 Task: Find connections with filter location 'Ali Sabieh with filter topic #jobsearching with filter profile language Spanish with filter current company Patanjali Ayurved Limited with filter school Arena Animation with filter industry Food and Beverage Manufacturing with filter service category Financial Accounting with filter keywords title Recyclables Collector
Action: Mouse moved to (534, 69)
Screenshot: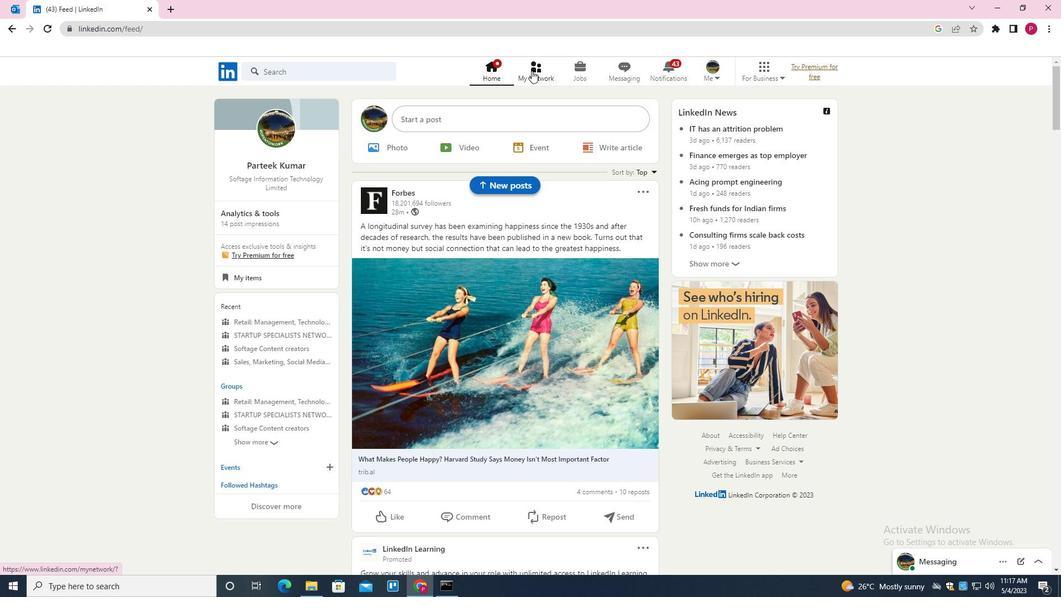 
Action: Mouse pressed left at (534, 69)
Screenshot: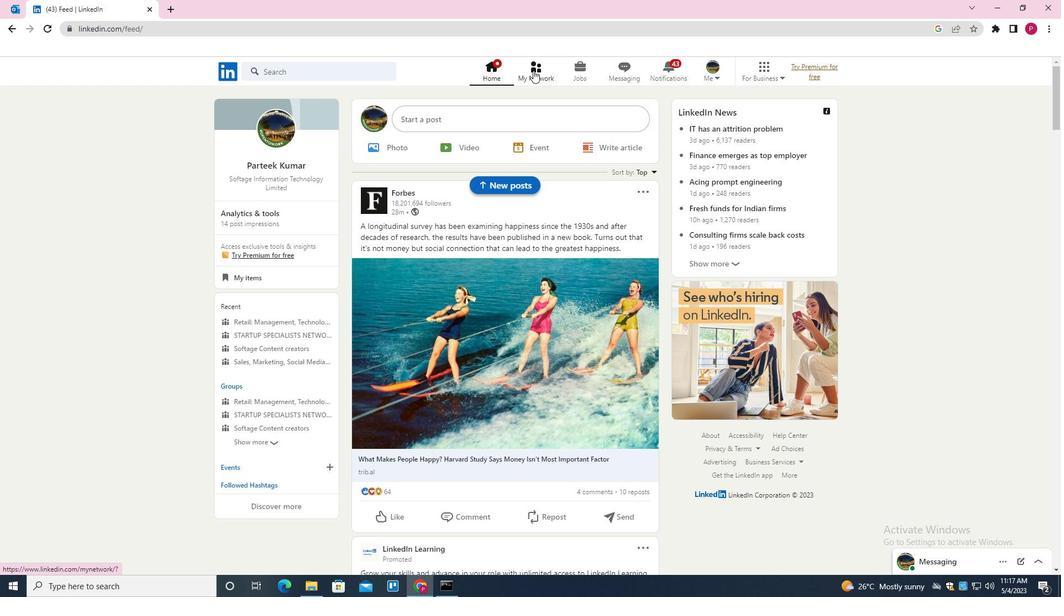 
Action: Mouse moved to (340, 133)
Screenshot: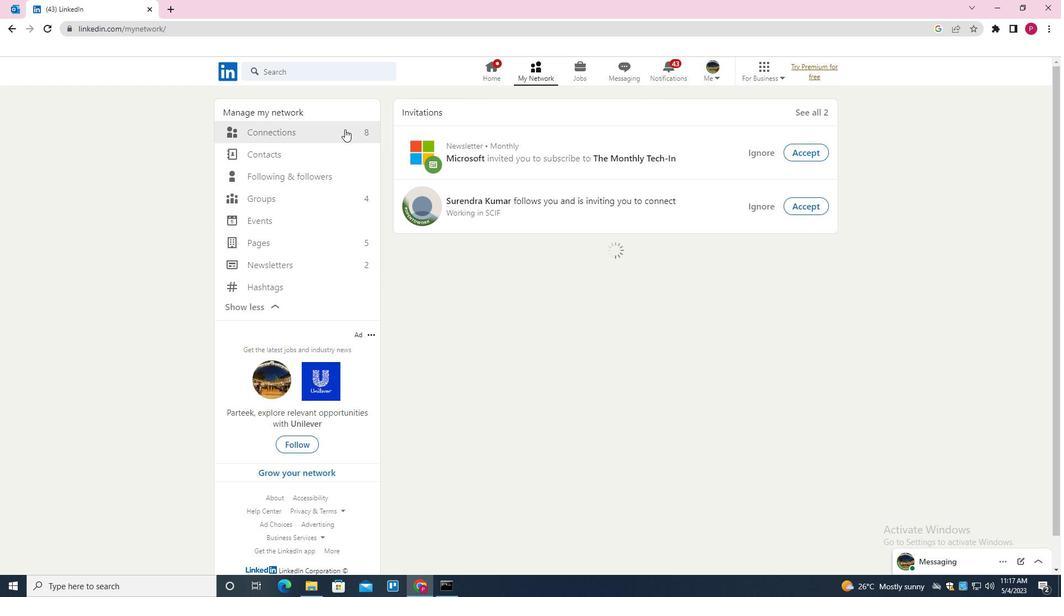 
Action: Mouse pressed left at (340, 133)
Screenshot: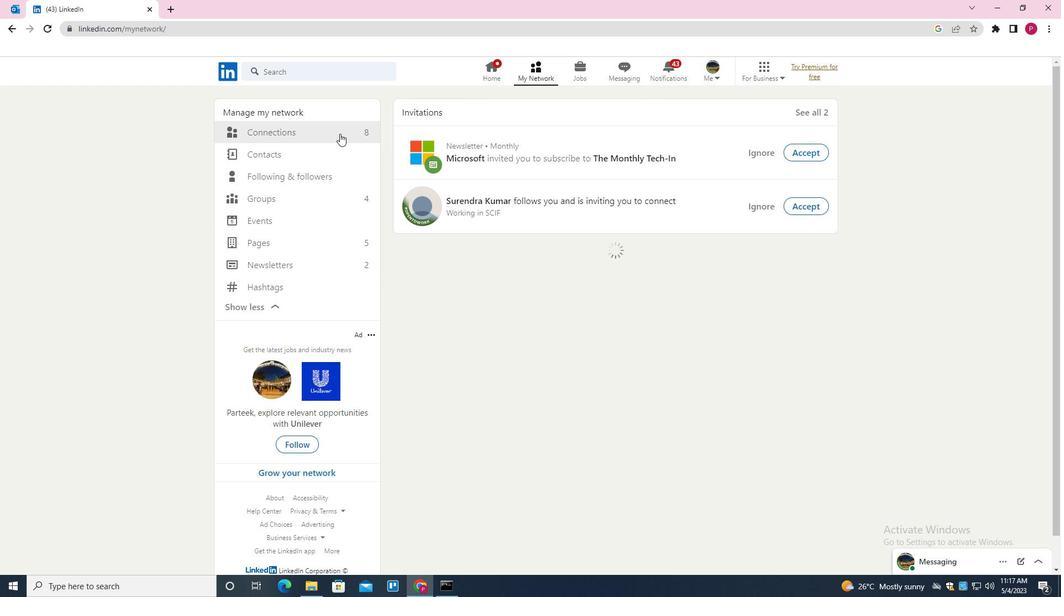 
Action: Mouse moved to (603, 134)
Screenshot: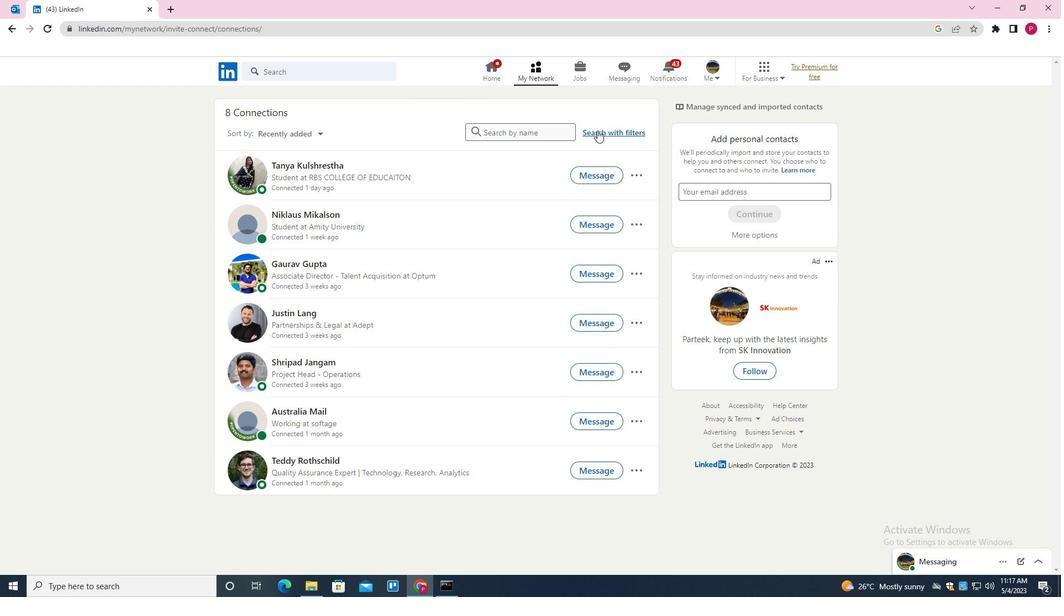 
Action: Mouse pressed left at (603, 134)
Screenshot: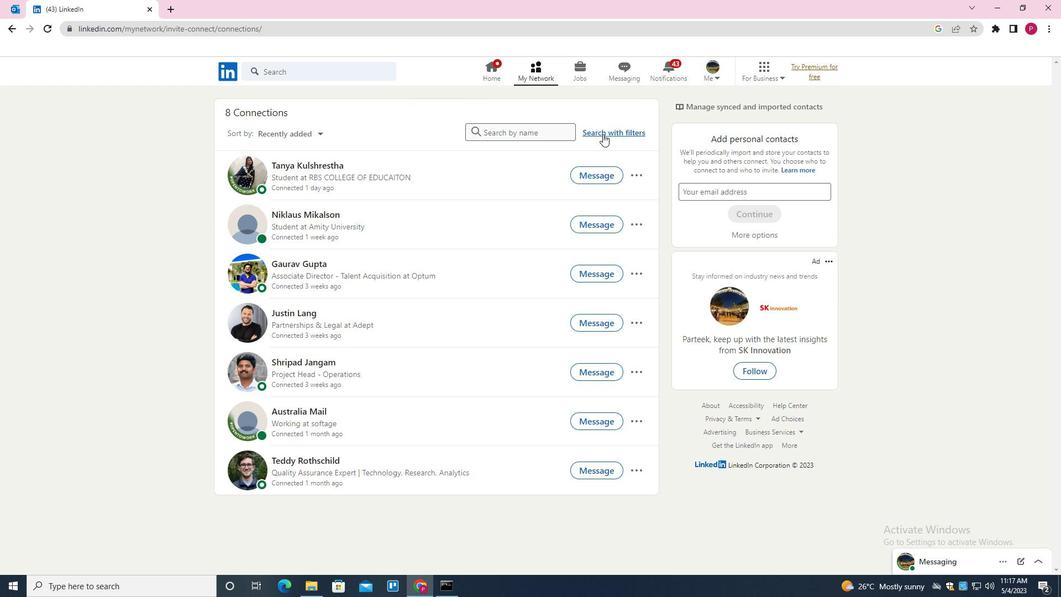 
Action: Mouse moved to (571, 103)
Screenshot: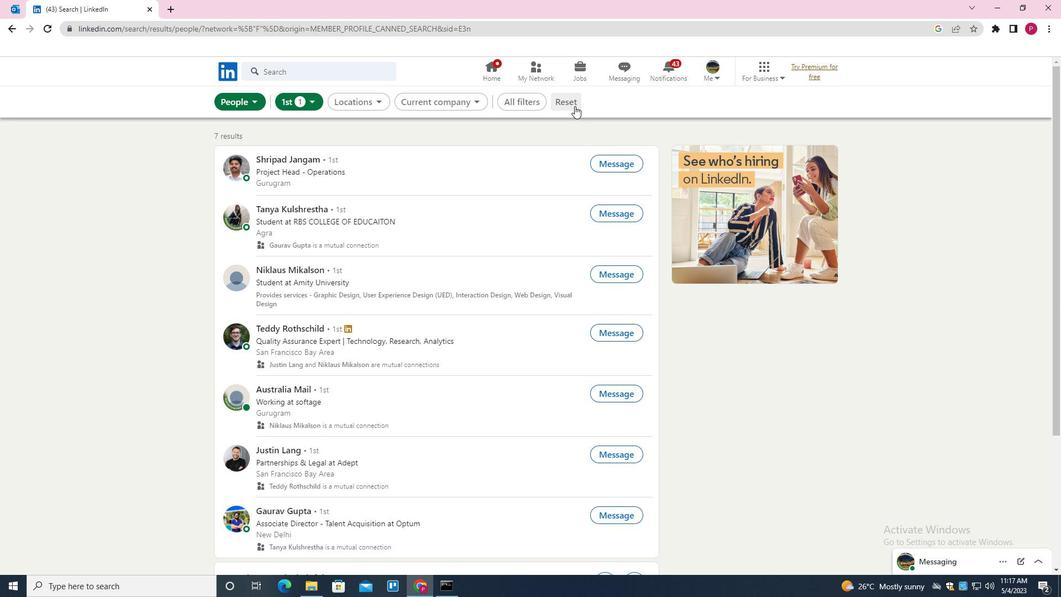 
Action: Mouse pressed left at (571, 103)
Screenshot: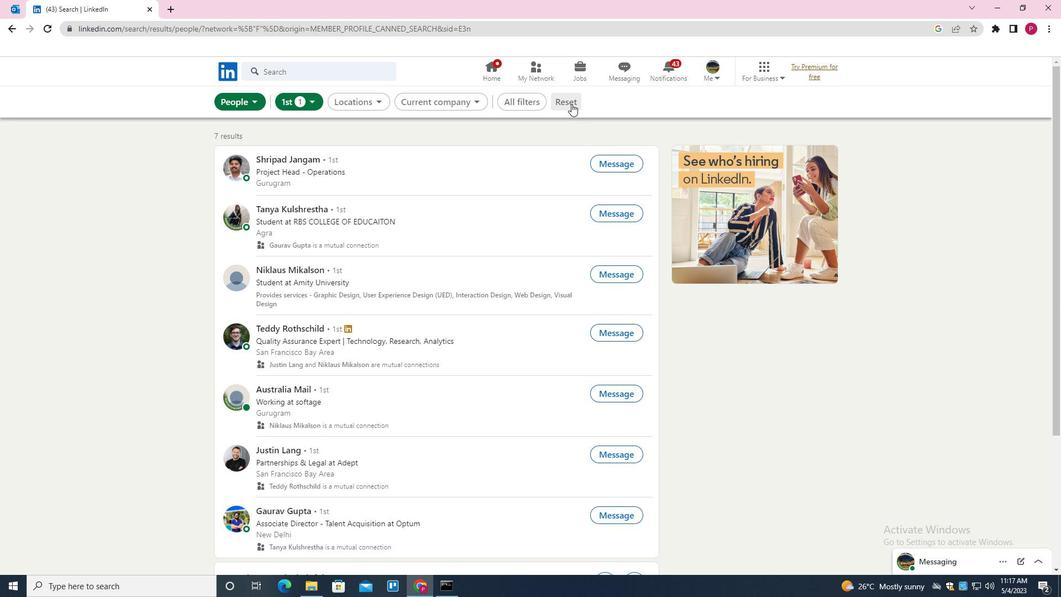 
Action: Mouse moved to (555, 100)
Screenshot: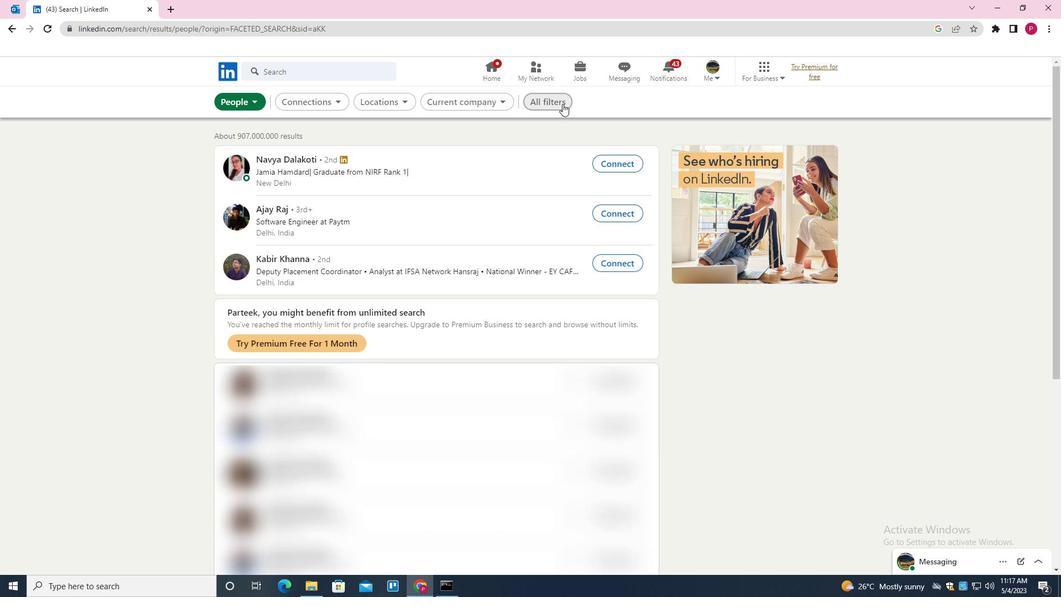 
Action: Mouse pressed left at (555, 100)
Screenshot: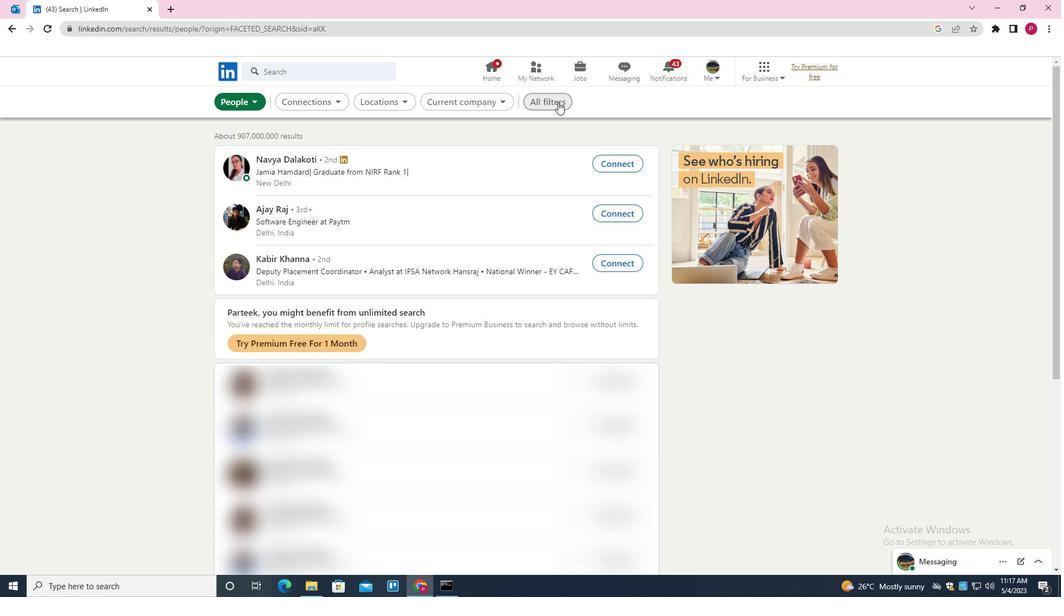 
Action: Mouse moved to (897, 284)
Screenshot: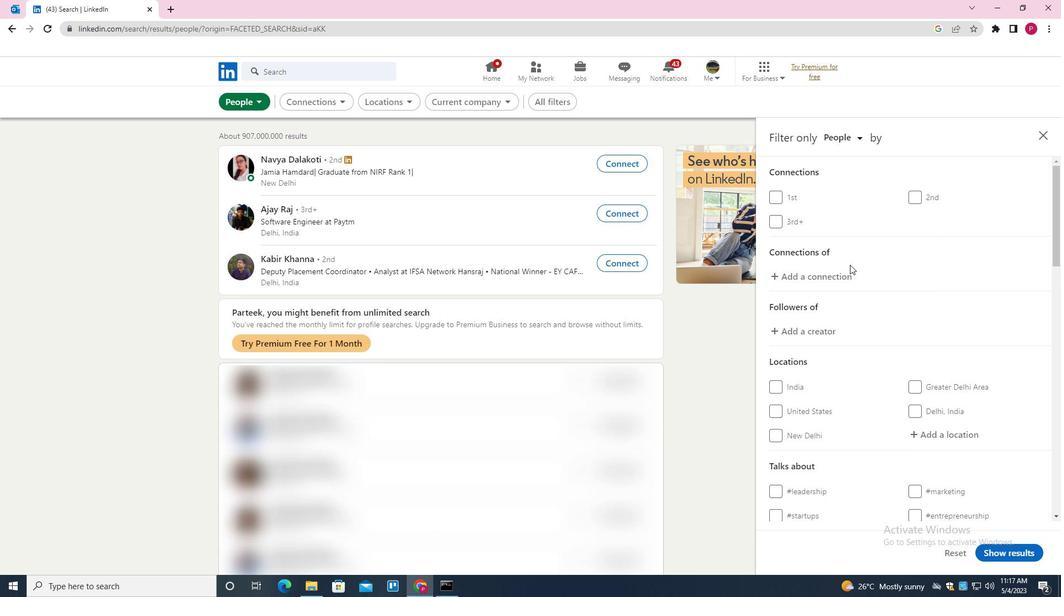 
Action: Mouse scrolled (897, 283) with delta (0, 0)
Screenshot: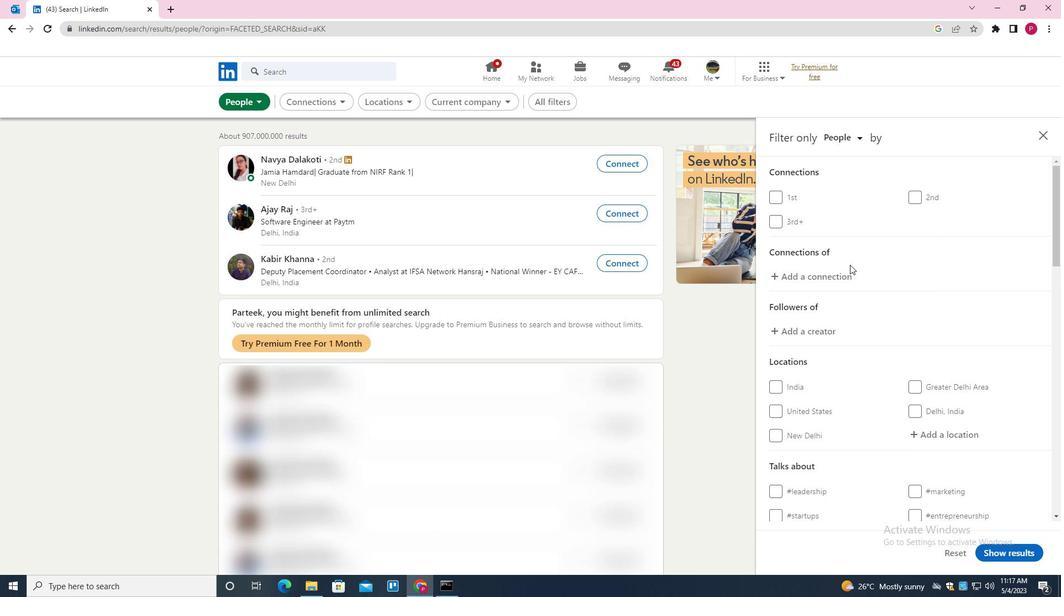 
Action: Mouse moved to (903, 287)
Screenshot: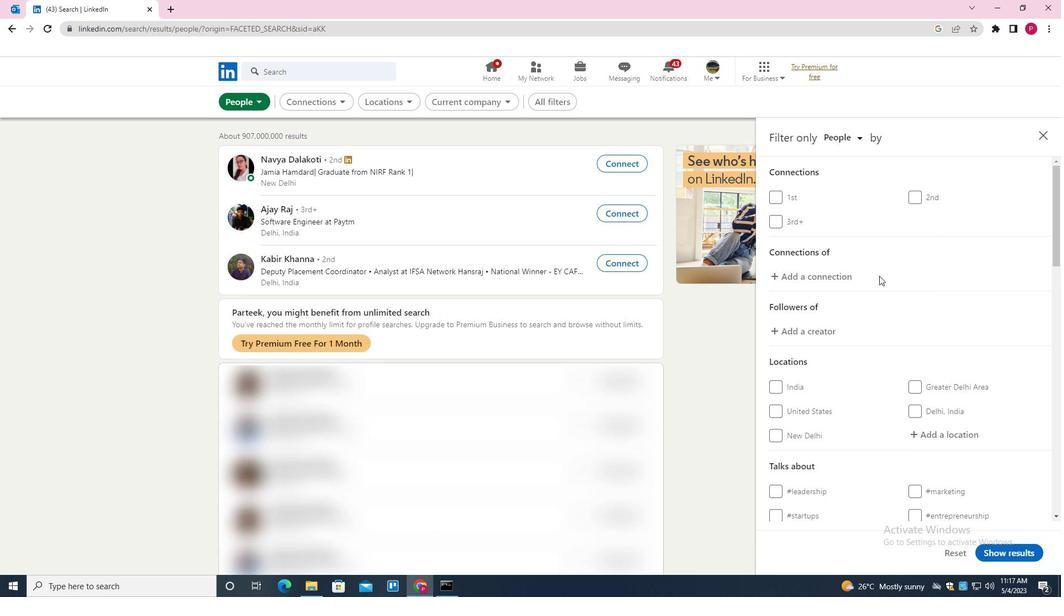 
Action: Mouse scrolled (903, 286) with delta (0, 0)
Screenshot: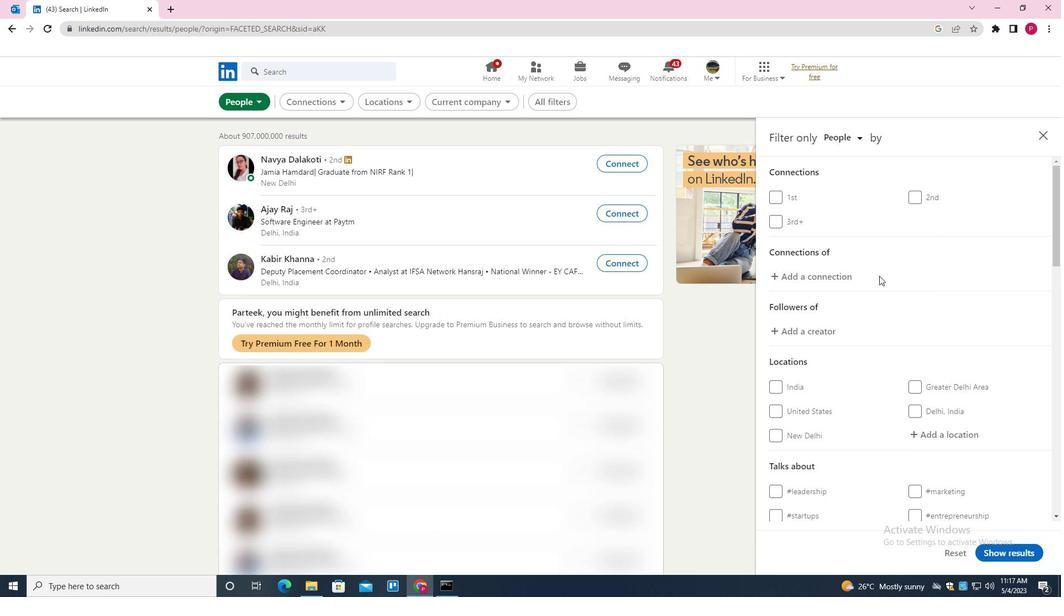 
Action: Mouse moved to (907, 287)
Screenshot: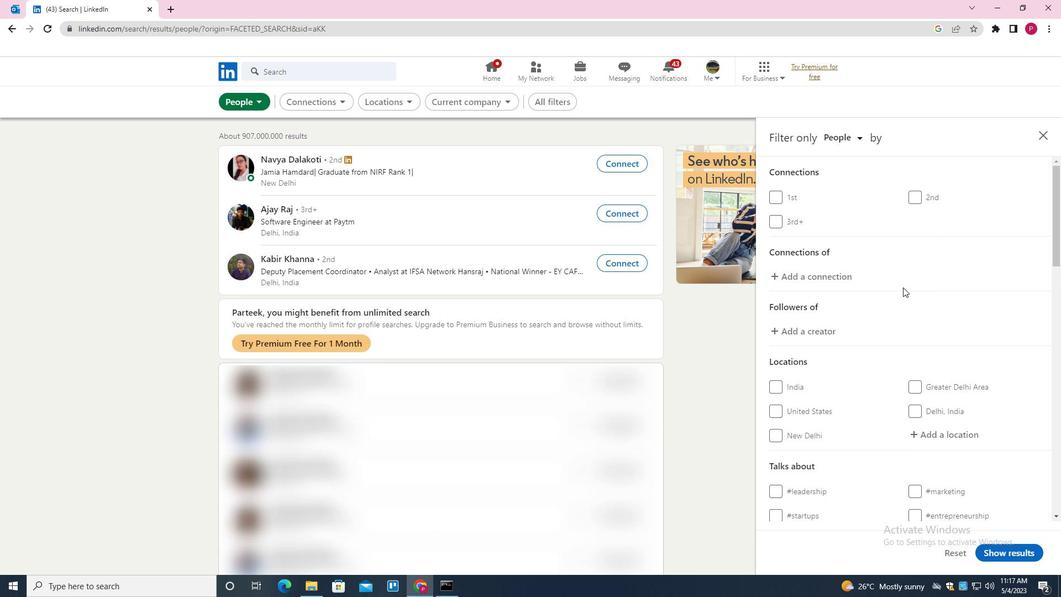 
Action: Mouse scrolled (907, 286) with delta (0, 0)
Screenshot: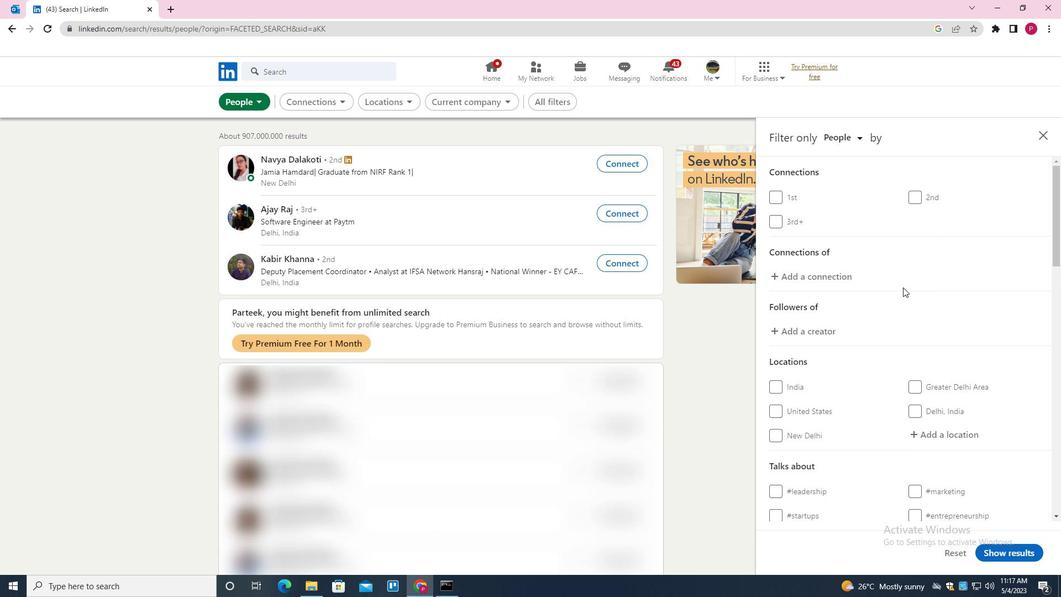 
Action: Mouse moved to (953, 274)
Screenshot: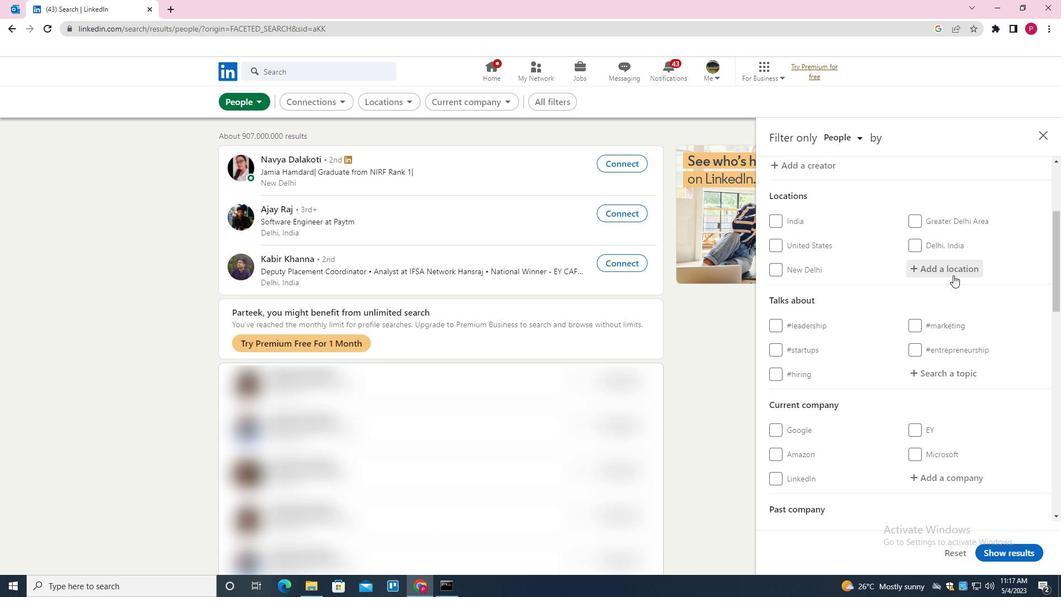 
Action: Mouse pressed left at (953, 274)
Screenshot: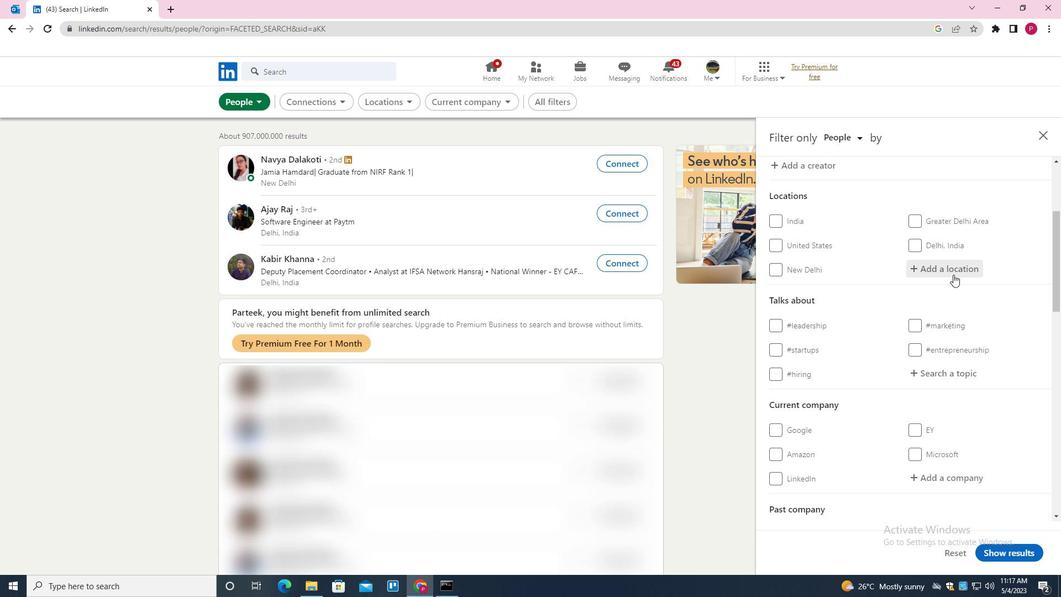 
Action: Key pressed <Key.shift>ALI<Key.space><Key.shift>SAB<Key.down><Key.enter>
Screenshot: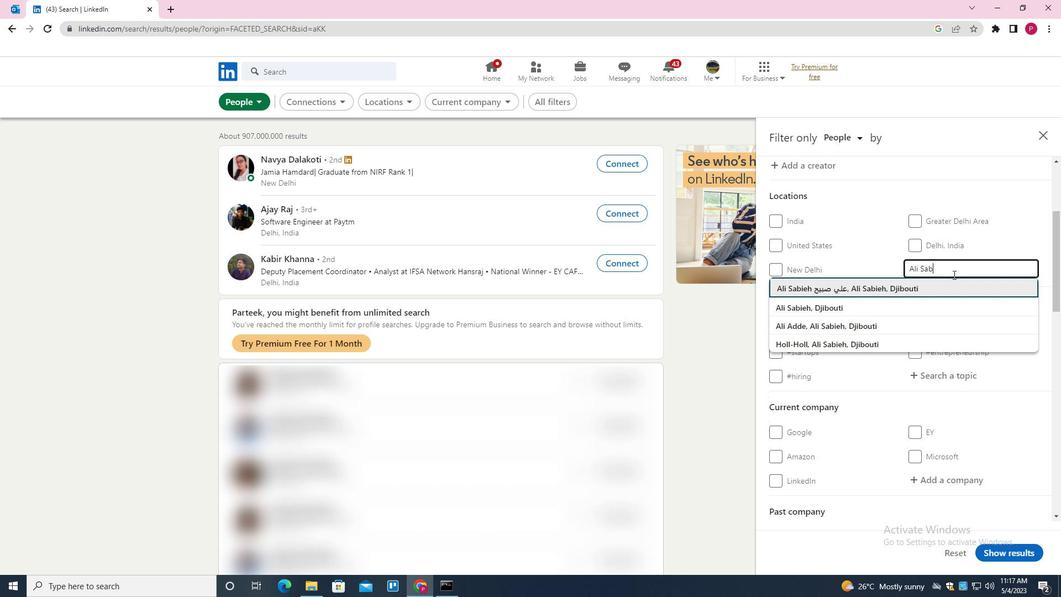 
Action: Mouse moved to (952, 274)
Screenshot: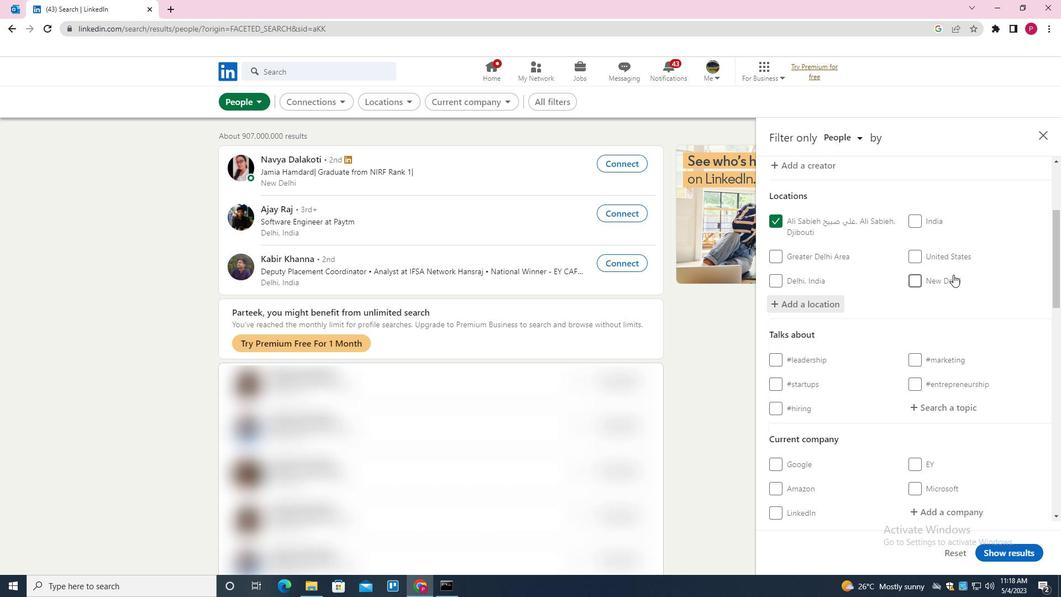 
Action: Mouse scrolled (952, 273) with delta (0, 0)
Screenshot: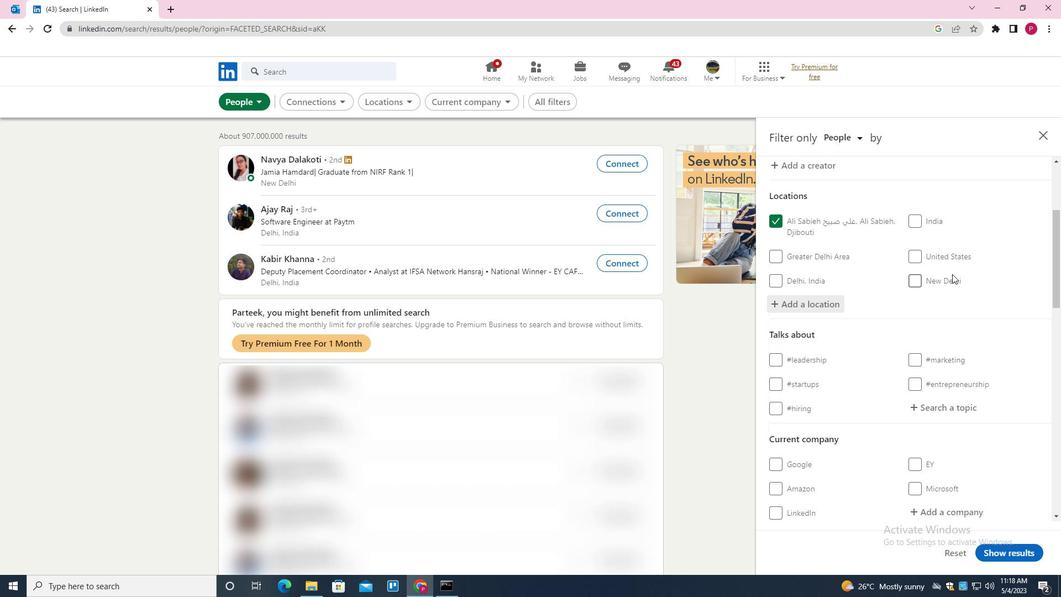 
Action: Mouse scrolled (952, 273) with delta (0, 0)
Screenshot: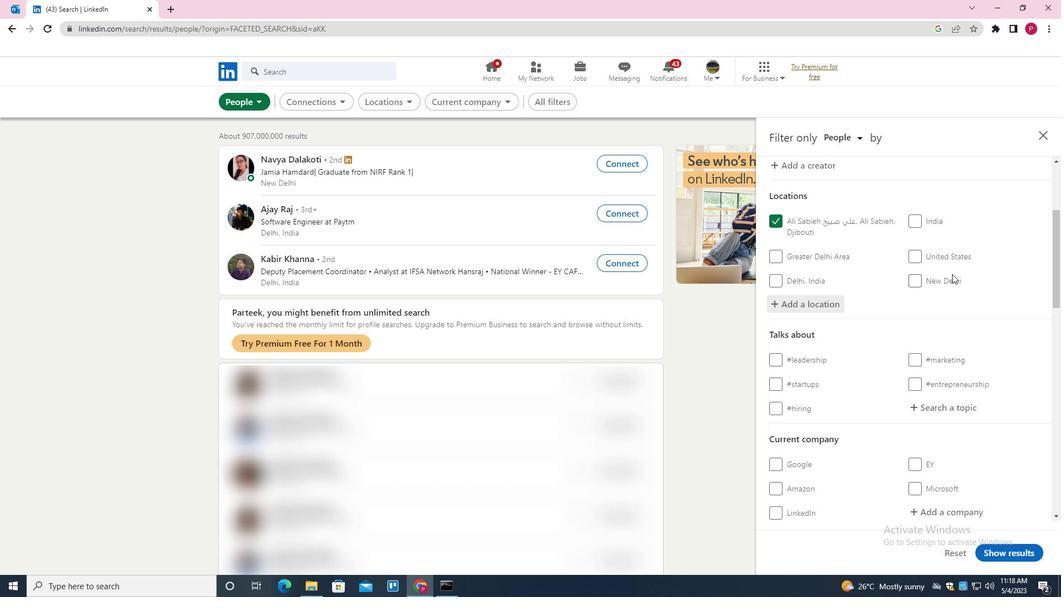 
Action: Mouse moved to (948, 297)
Screenshot: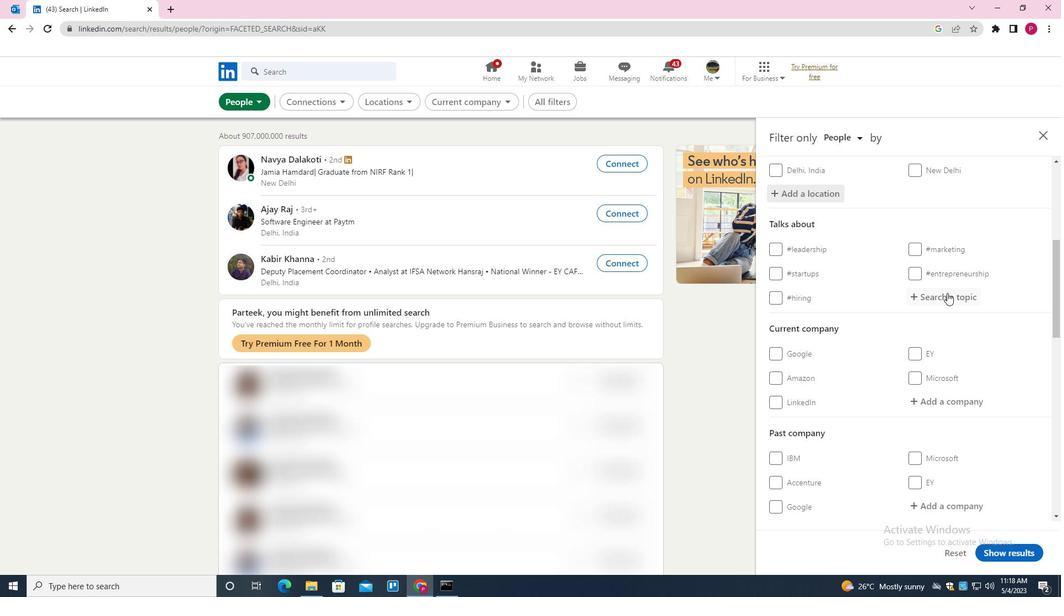 
Action: Mouse pressed left at (948, 297)
Screenshot: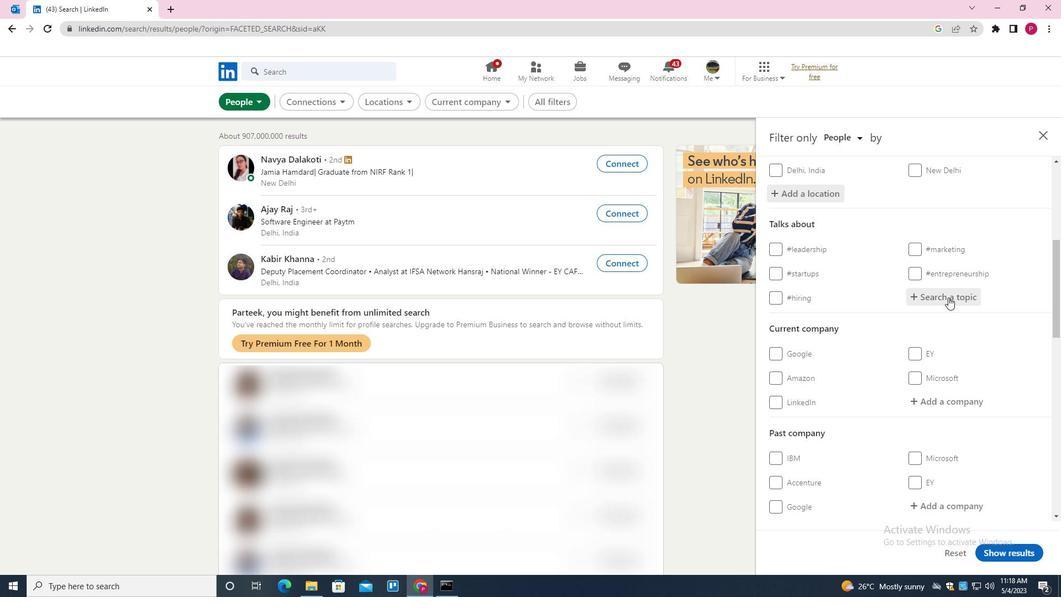 
Action: Key pressed JOBSEARCHING<Key.down><Key.enter>
Screenshot: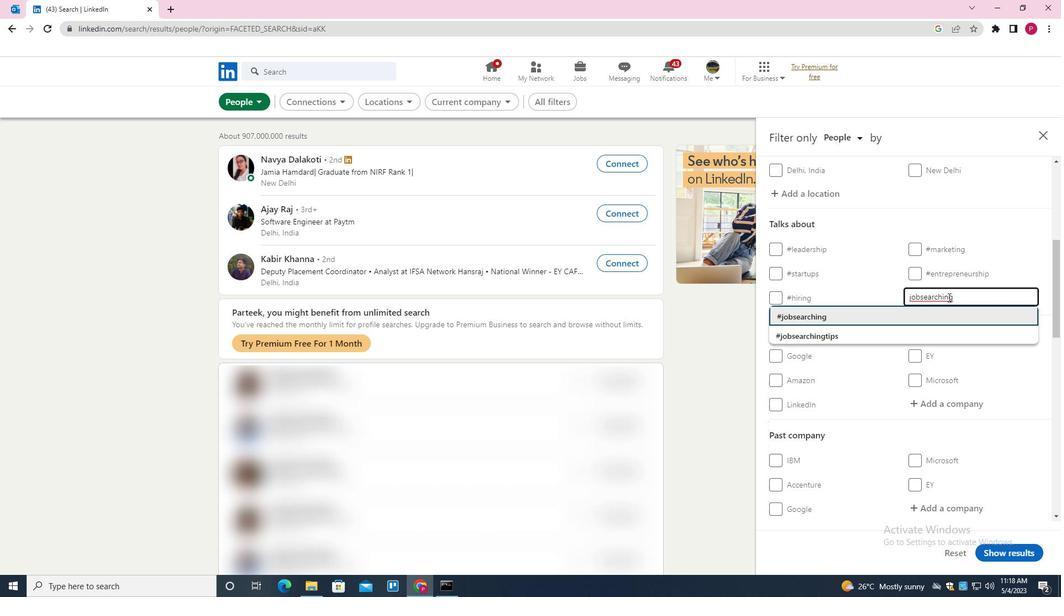 
Action: Mouse moved to (890, 315)
Screenshot: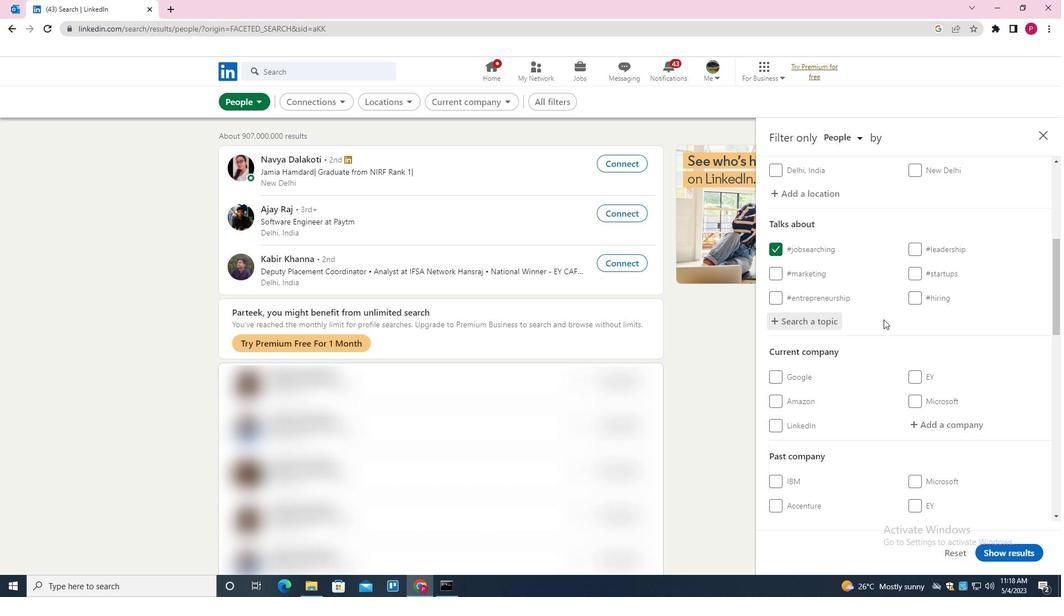 
Action: Mouse scrolled (890, 314) with delta (0, 0)
Screenshot: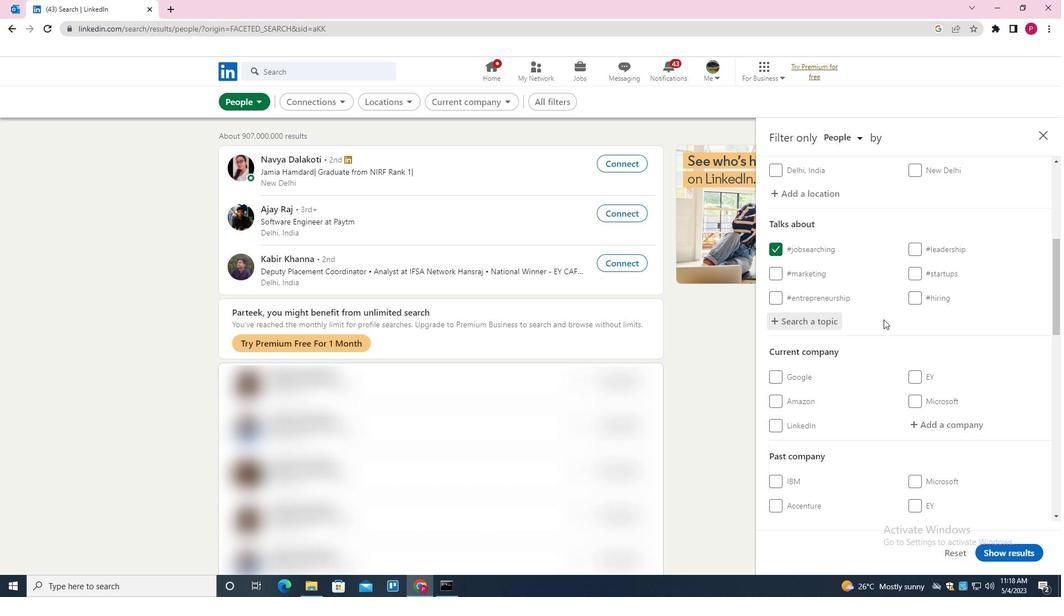 
Action: Mouse moved to (892, 313)
Screenshot: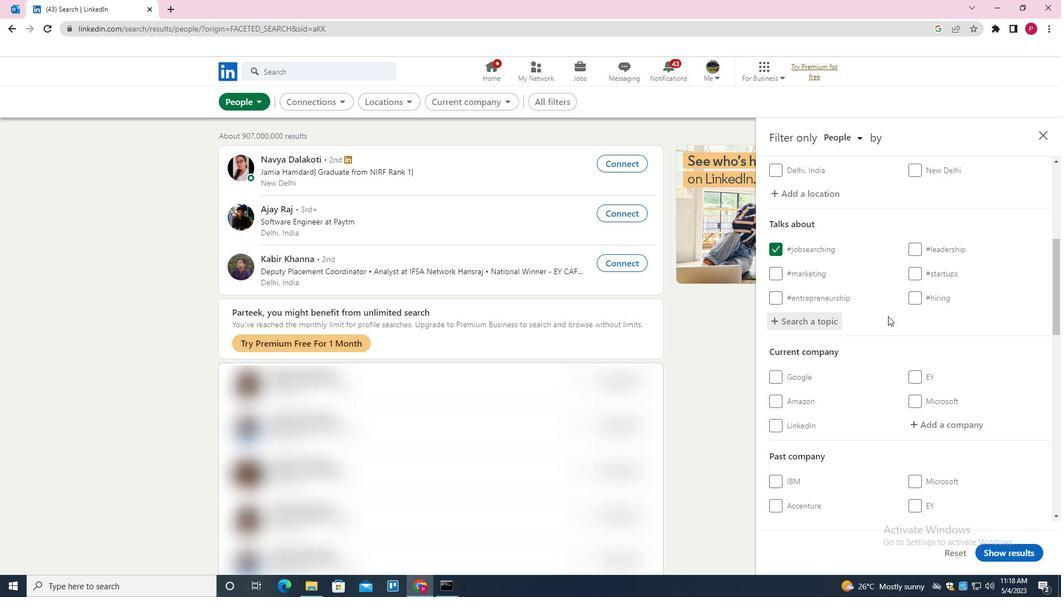 
Action: Mouse scrolled (892, 312) with delta (0, 0)
Screenshot: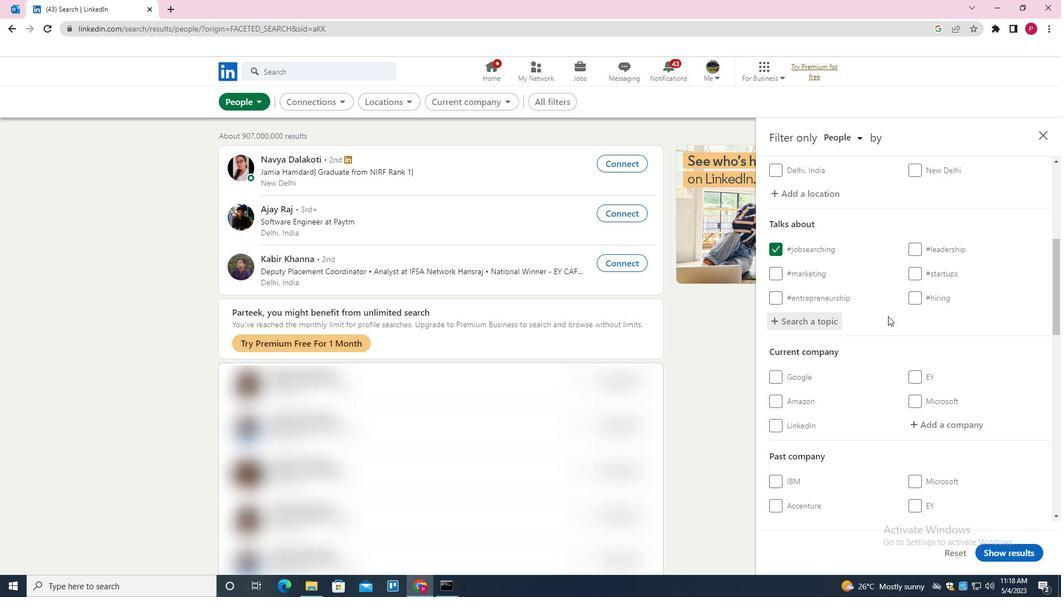 
Action: Mouse moved to (893, 312)
Screenshot: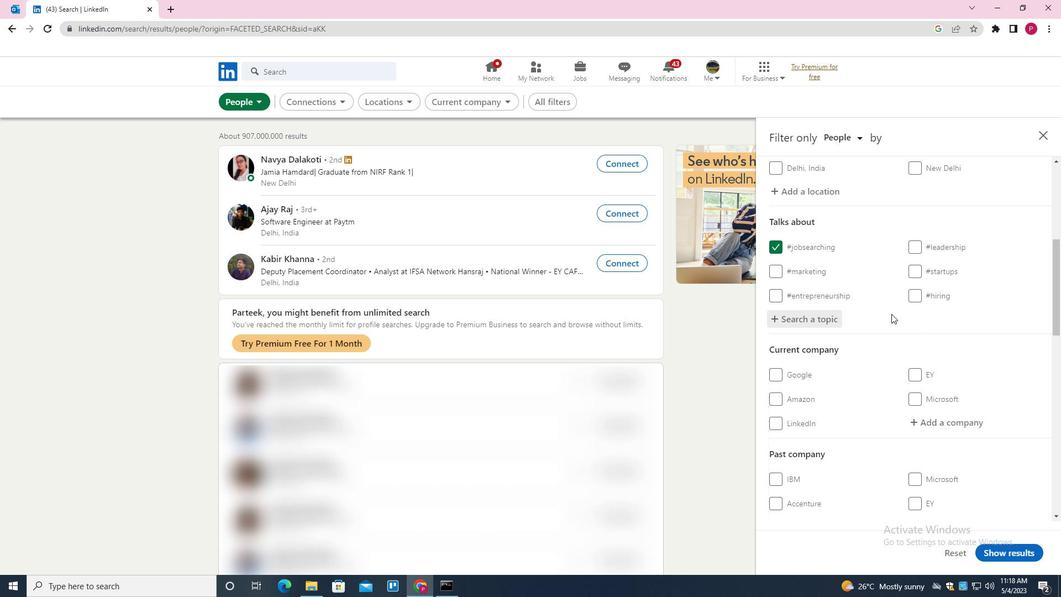 
Action: Mouse scrolled (893, 311) with delta (0, 0)
Screenshot: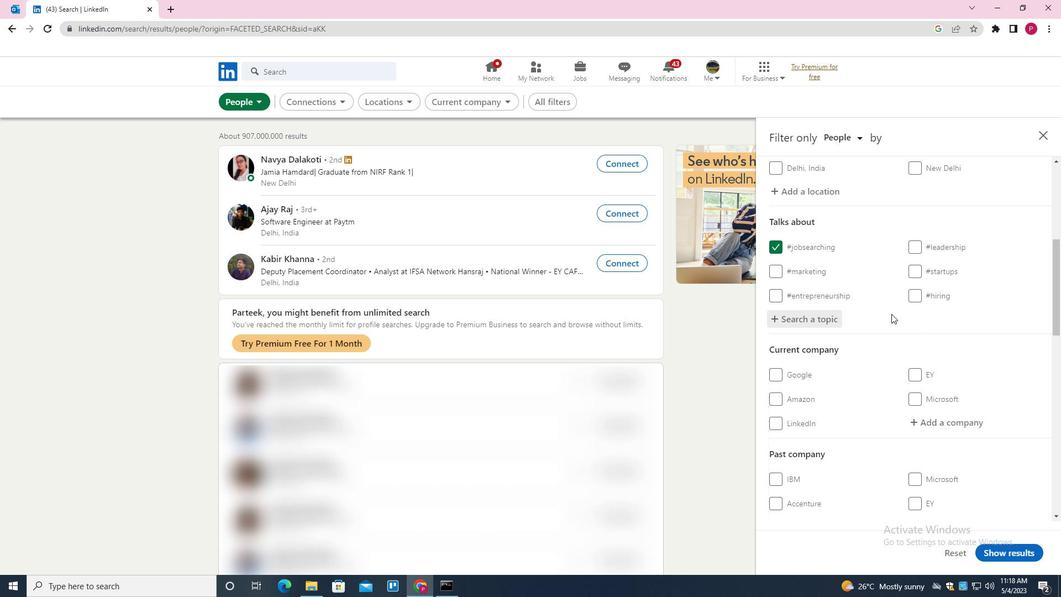 
Action: Mouse moved to (894, 312)
Screenshot: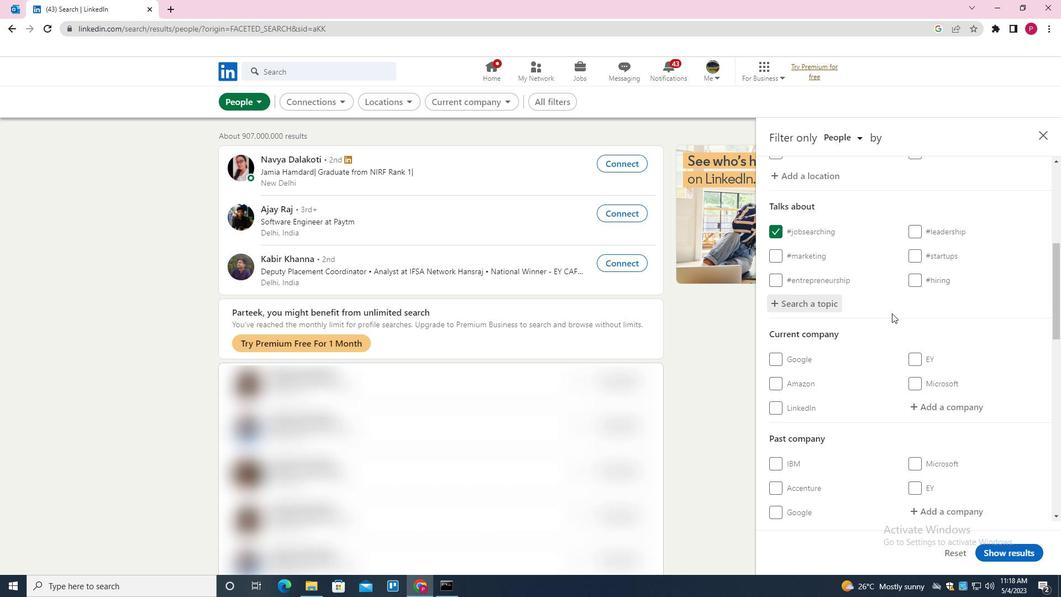 
Action: Mouse scrolled (894, 311) with delta (0, 0)
Screenshot: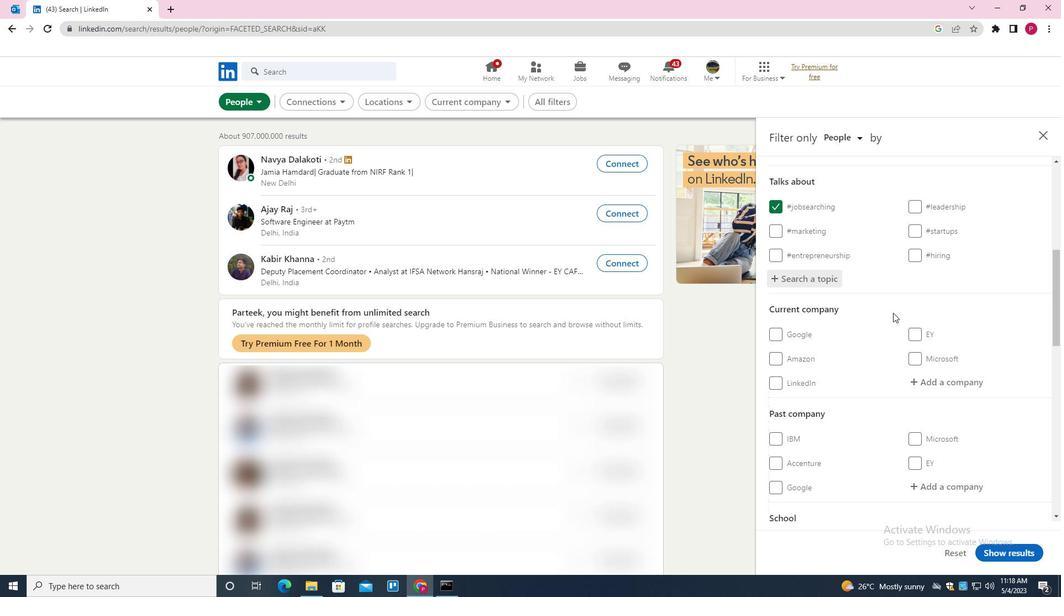 
Action: Mouse scrolled (894, 311) with delta (0, 0)
Screenshot: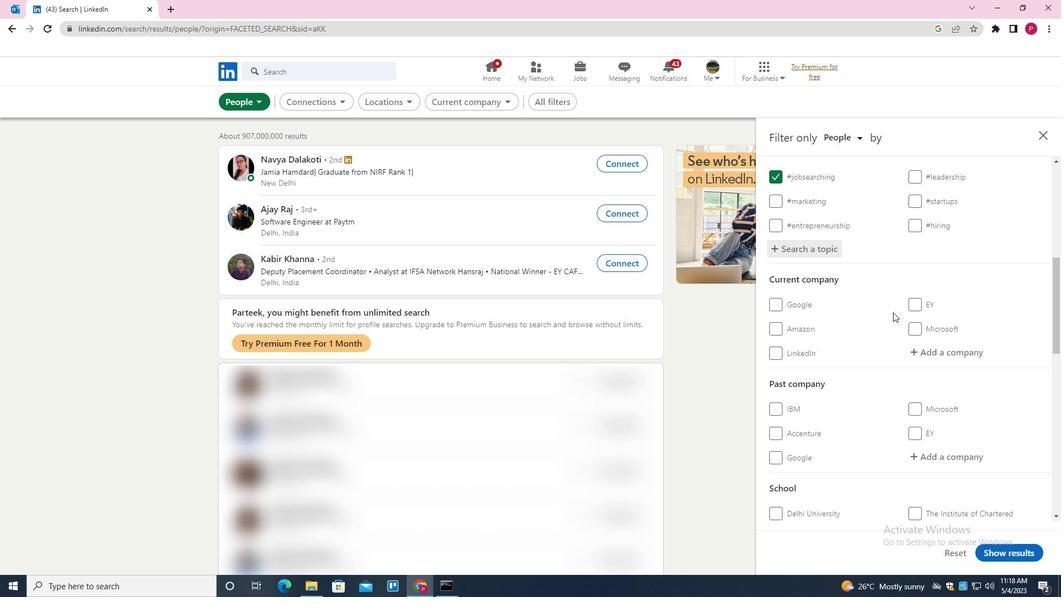 
Action: Mouse moved to (856, 316)
Screenshot: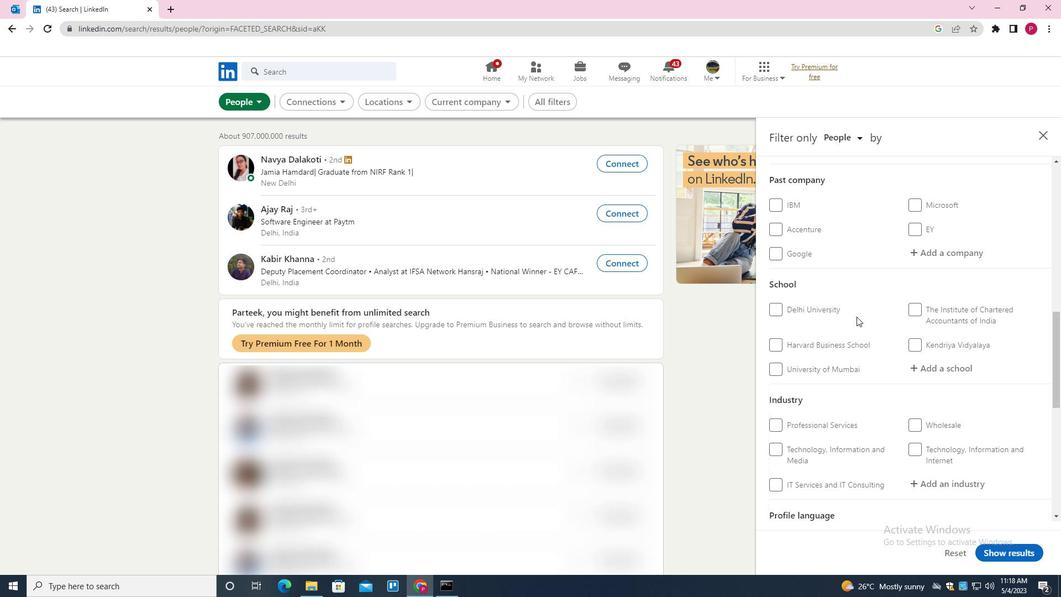 
Action: Mouse scrolled (856, 315) with delta (0, 0)
Screenshot: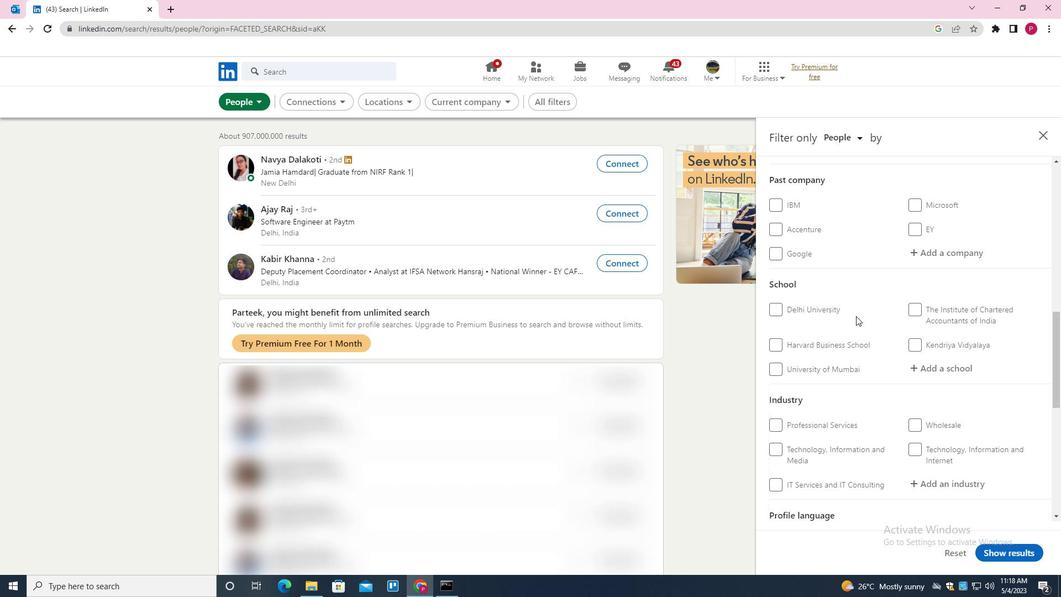 
Action: Mouse scrolled (856, 315) with delta (0, 0)
Screenshot: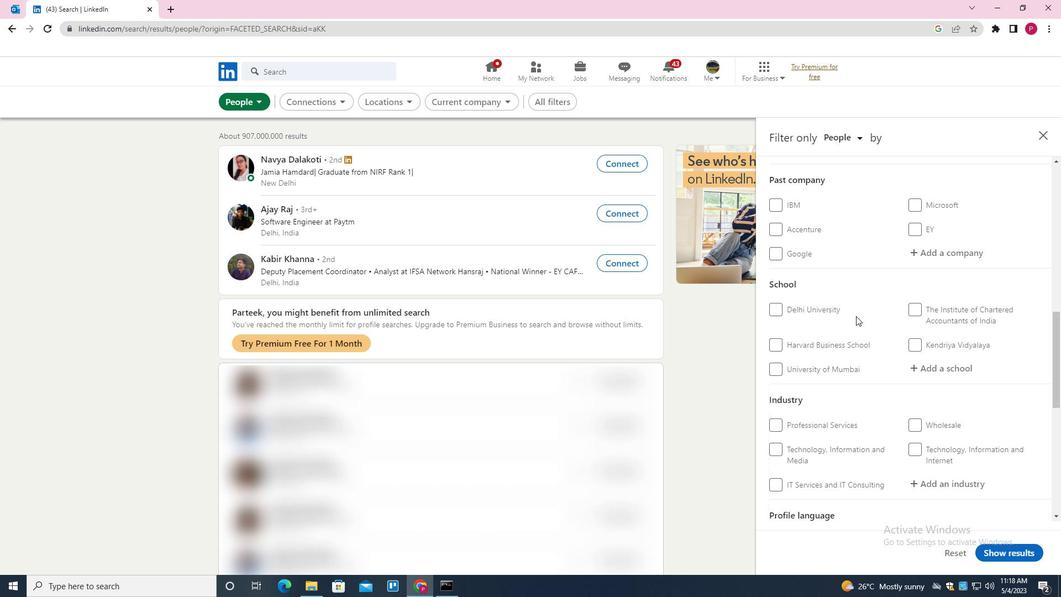 
Action: Mouse scrolled (856, 315) with delta (0, 0)
Screenshot: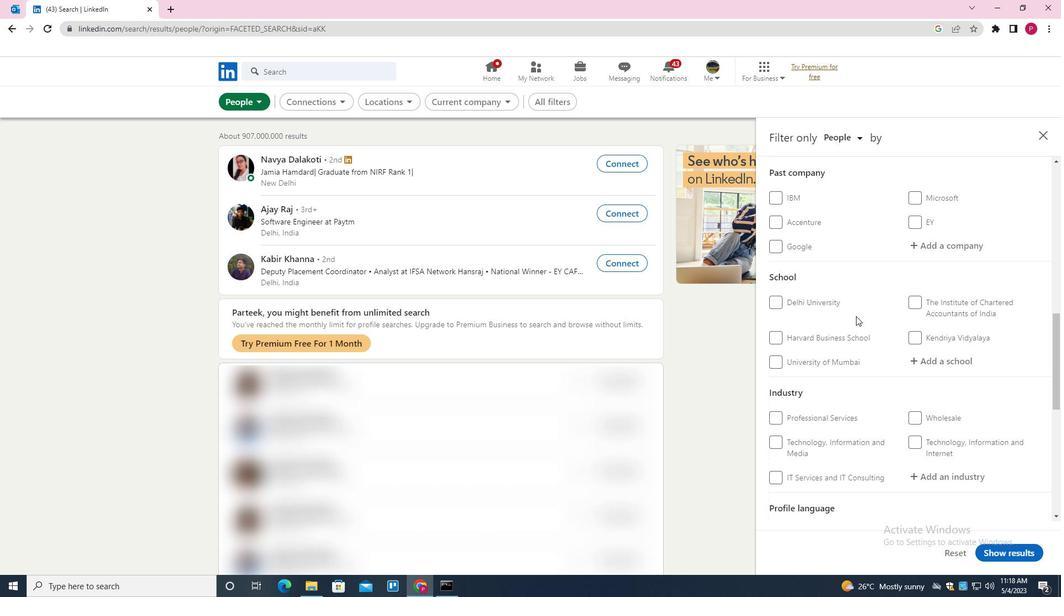 
Action: Mouse scrolled (856, 315) with delta (0, 0)
Screenshot: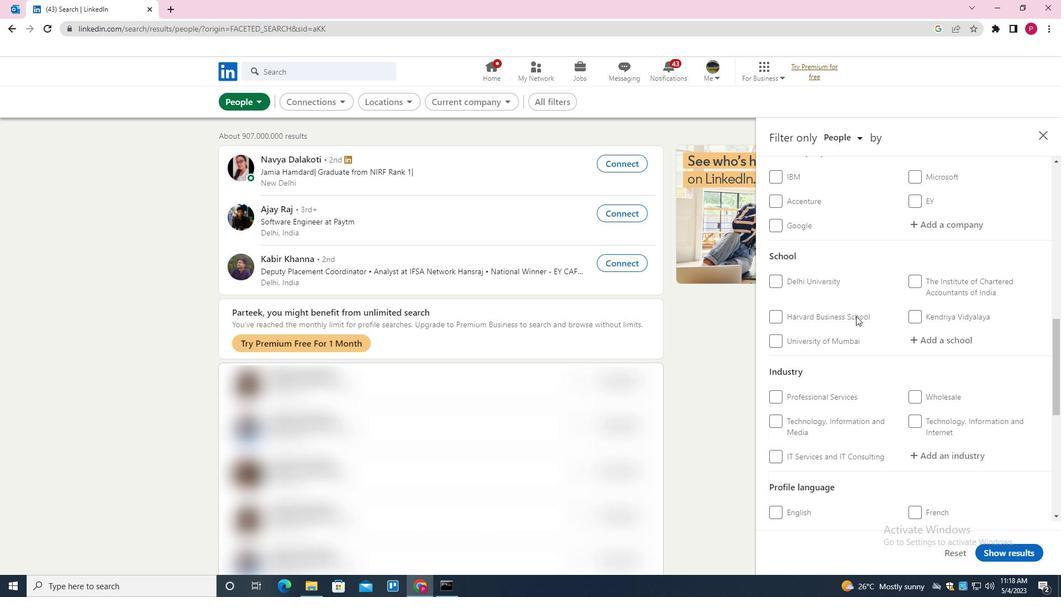
Action: Mouse scrolled (856, 315) with delta (0, 0)
Screenshot: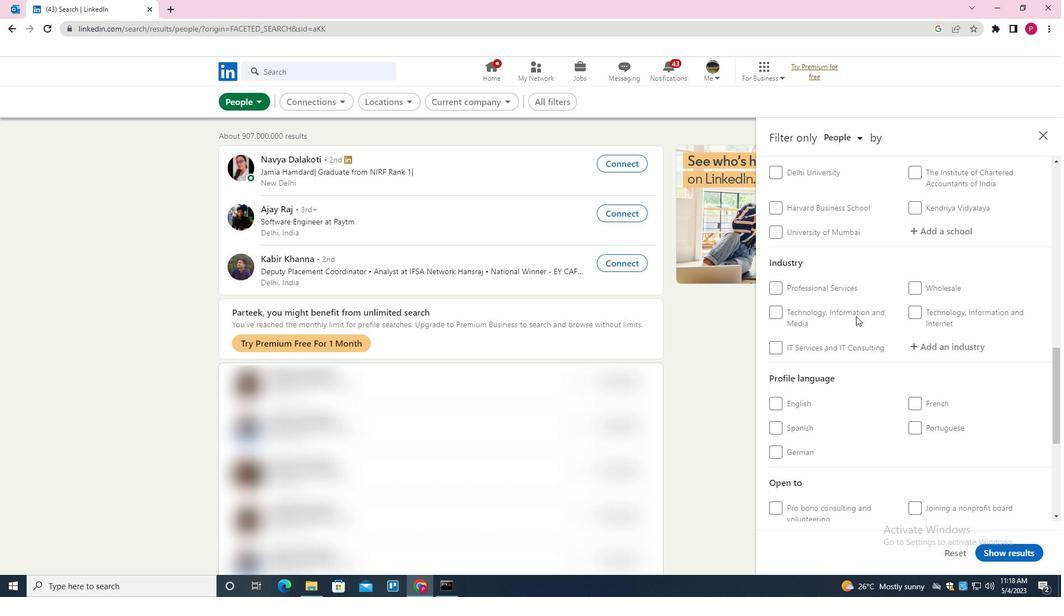 
Action: Mouse moved to (777, 290)
Screenshot: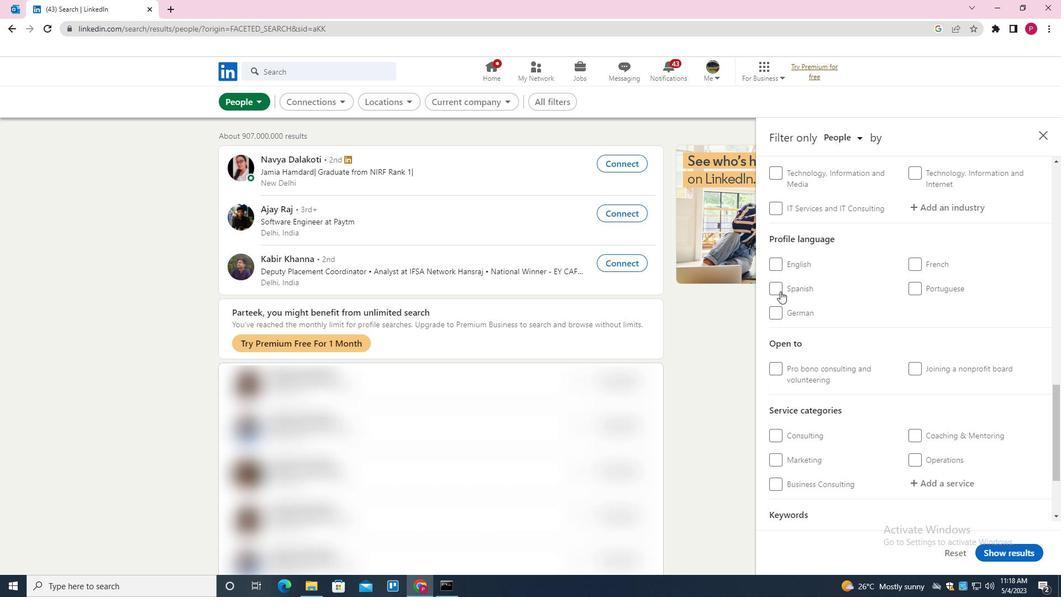 
Action: Mouse pressed left at (777, 290)
Screenshot: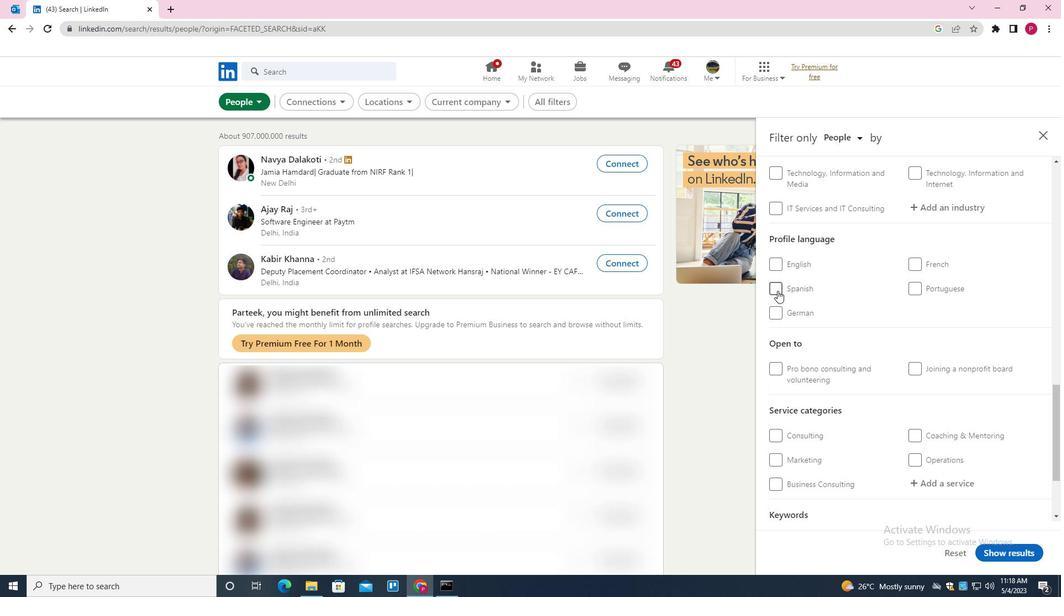 
Action: Mouse moved to (819, 316)
Screenshot: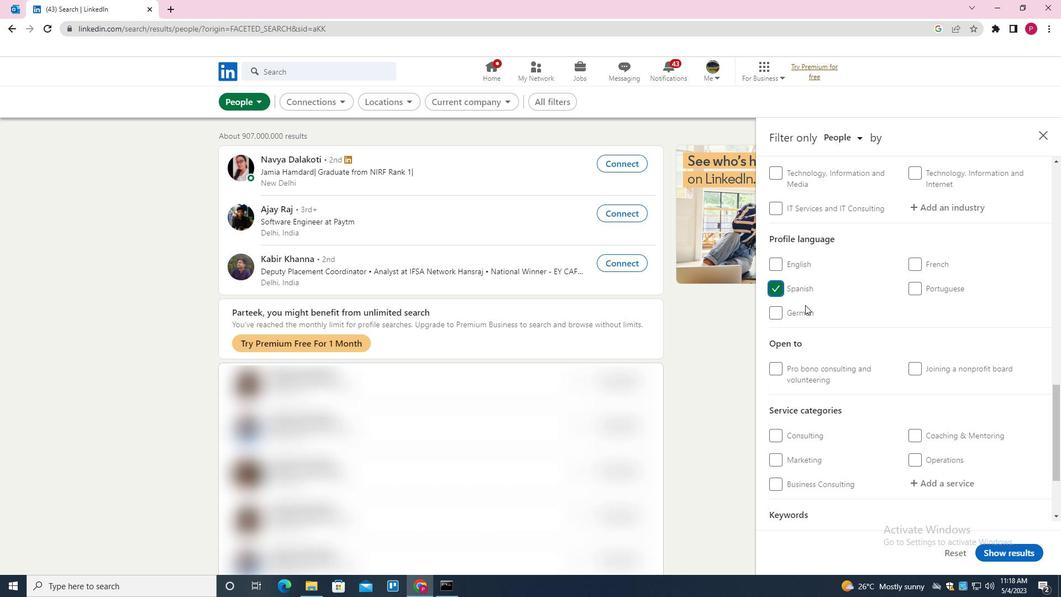 
Action: Mouse scrolled (819, 316) with delta (0, 0)
Screenshot: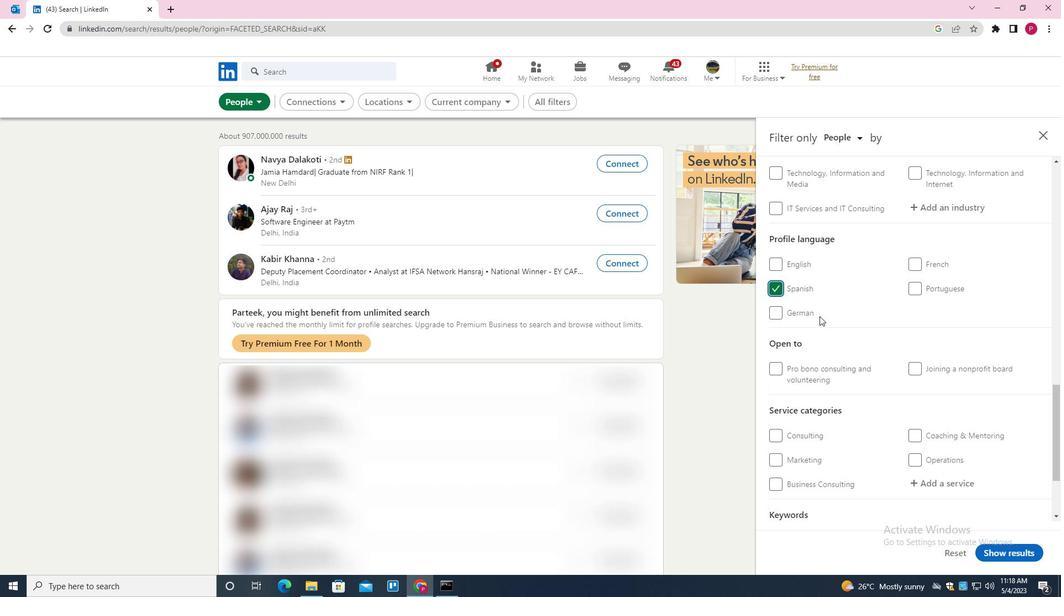 
Action: Mouse scrolled (819, 316) with delta (0, 0)
Screenshot: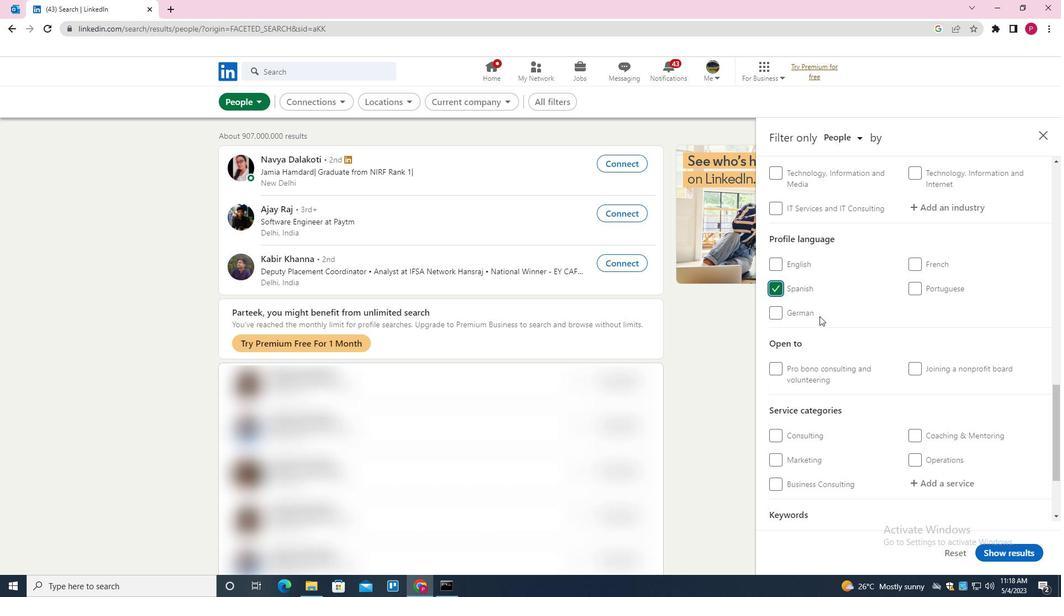 
Action: Mouse scrolled (819, 316) with delta (0, 0)
Screenshot: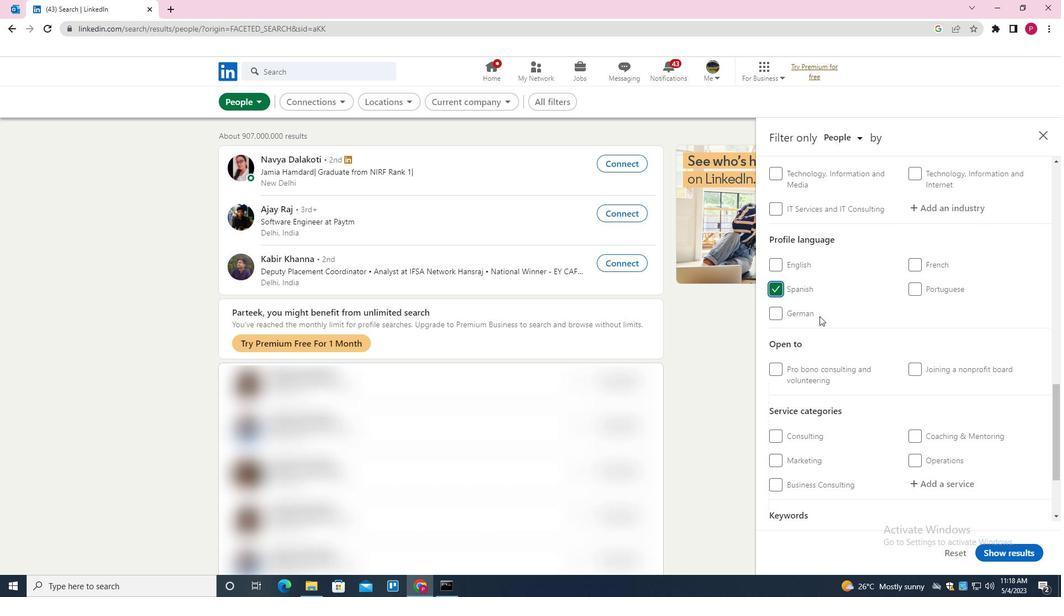 
Action: Mouse scrolled (819, 316) with delta (0, 0)
Screenshot: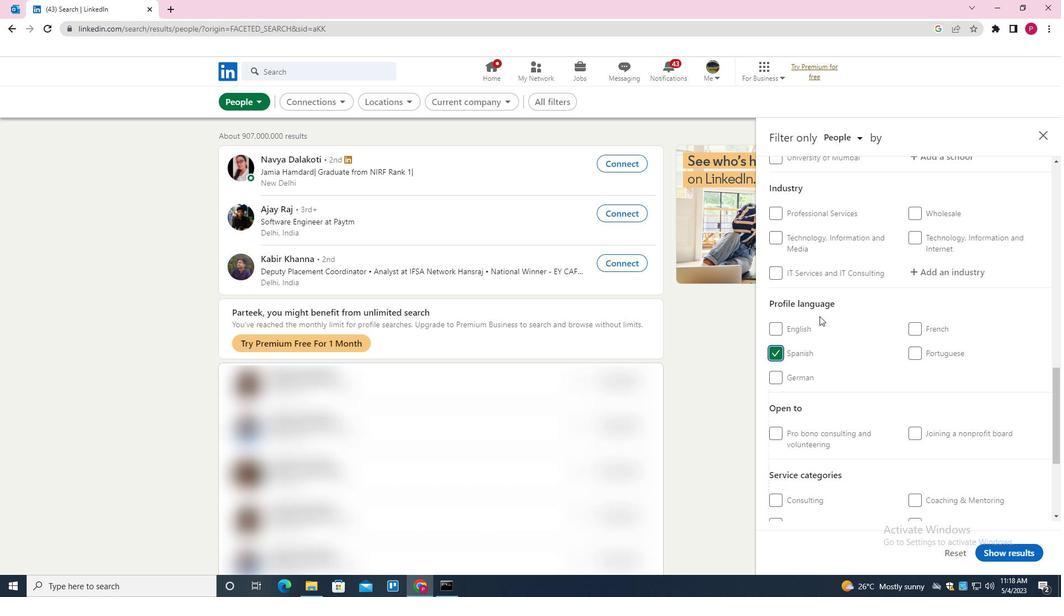 
Action: Mouse scrolled (819, 316) with delta (0, 0)
Screenshot: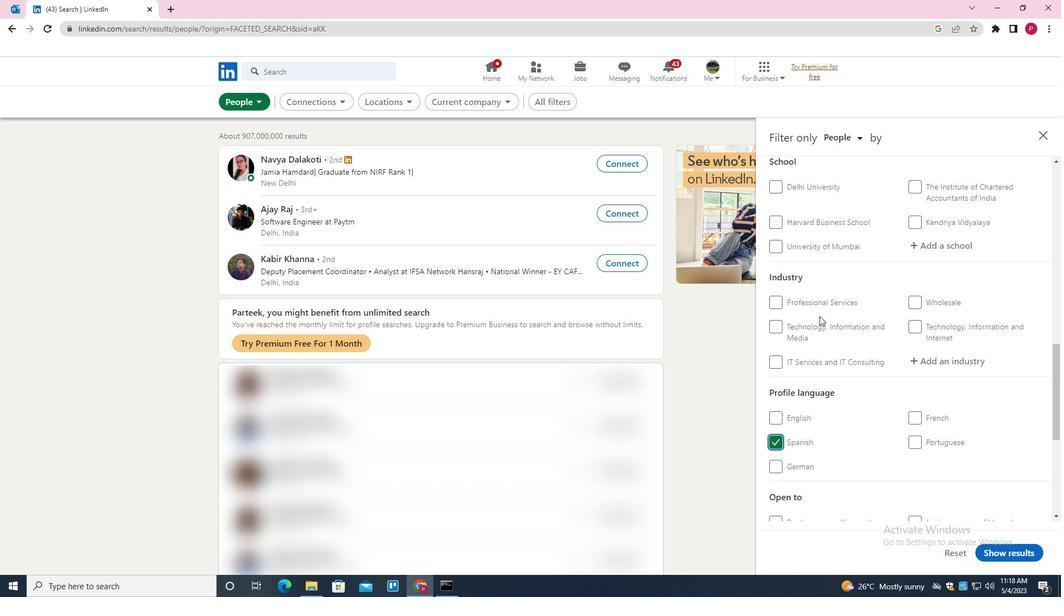 
Action: Mouse scrolled (819, 316) with delta (0, 0)
Screenshot: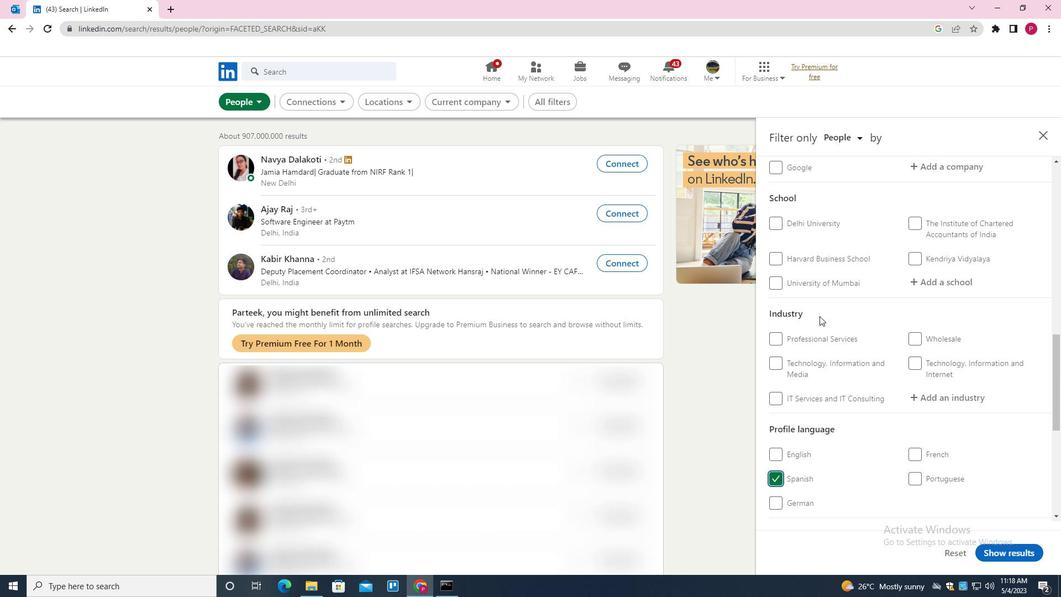 
Action: Mouse moved to (833, 309)
Screenshot: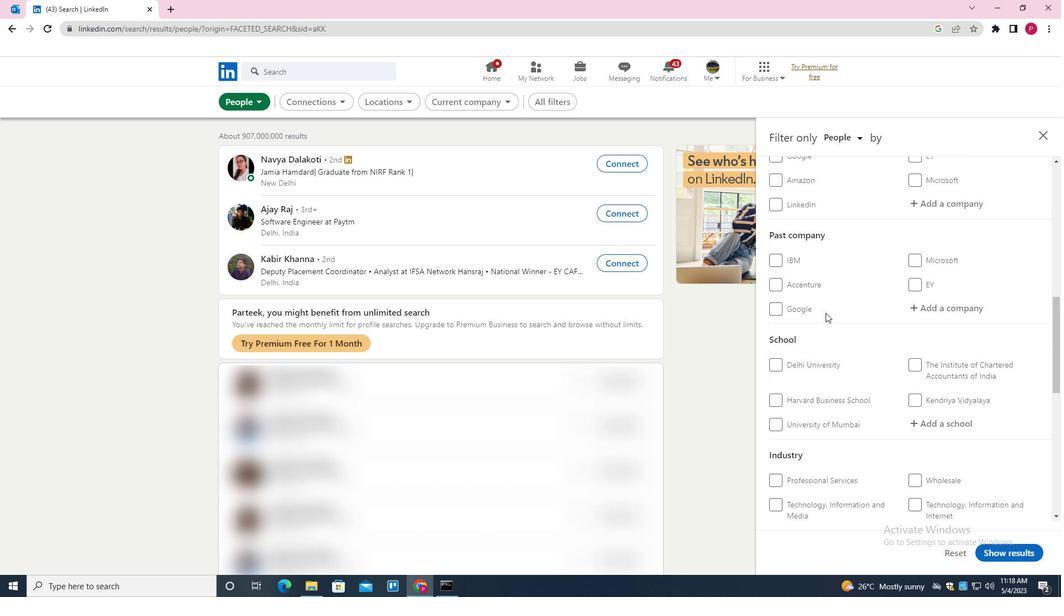 
Action: Mouse scrolled (833, 310) with delta (0, 0)
Screenshot: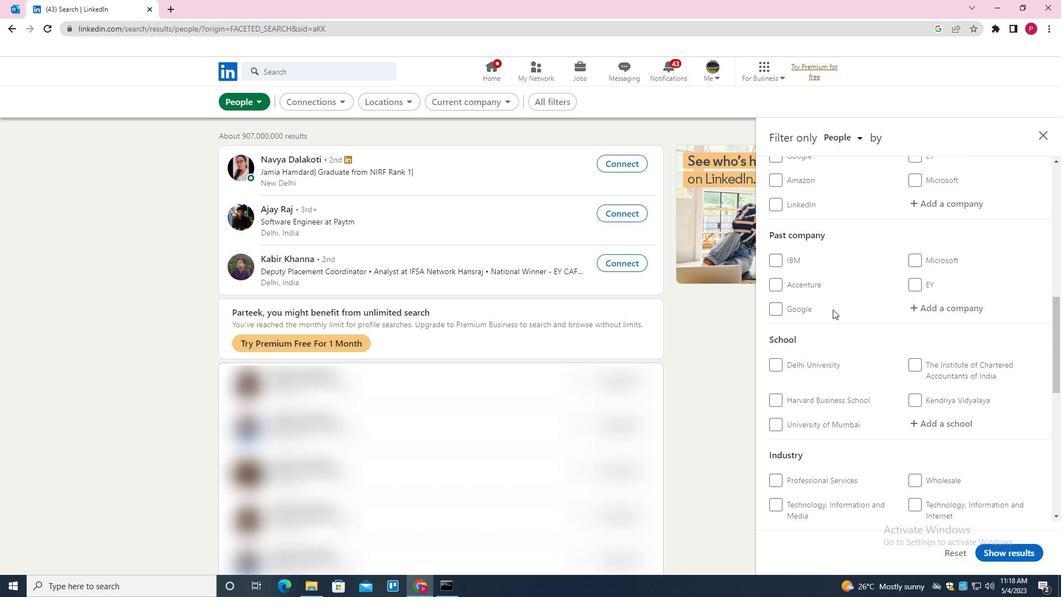 
Action: Mouse moved to (933, 259)
Screenshot: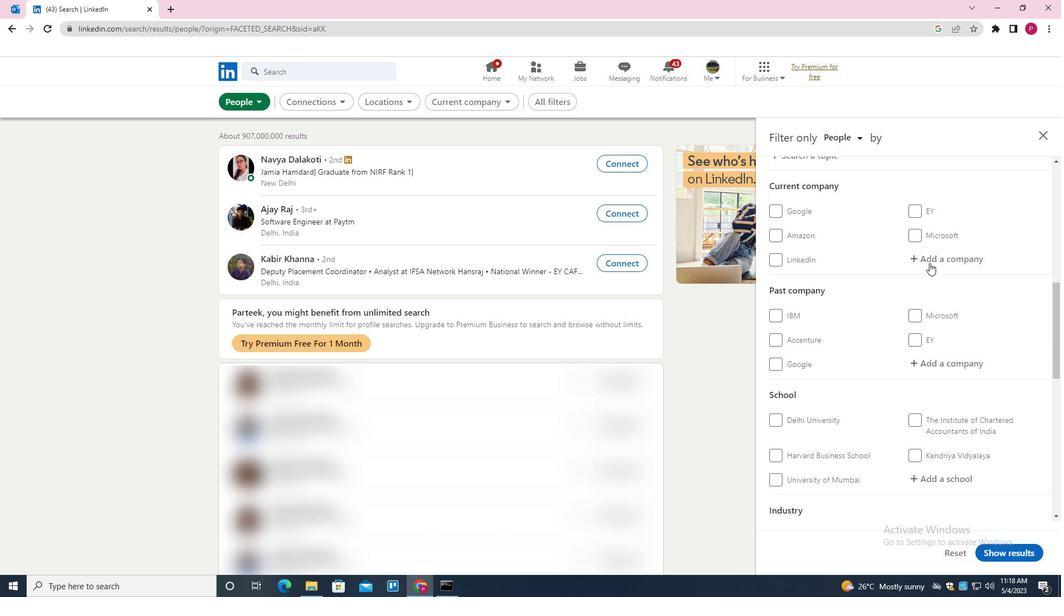 
Action: Mouse pressed left at (933, 259)
Screenshot: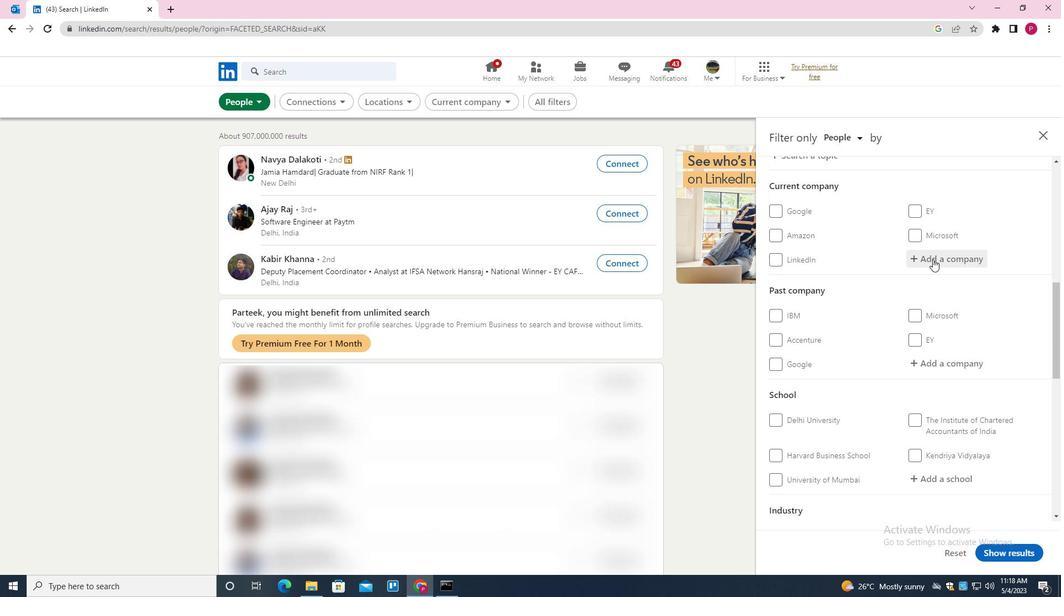 
Action: Key pressed <Key.shift>PATANJALI<Key.space><Key.shift><Key.shift><Key.shift><Key.shift><Key.shift><Key.shift><Key.shift><Key.shift><Key.shift><Key.shift><Key.shift><Key.shift><Key.shift><Key.shift><Key.shift><Key.shift>AYURVED<Key.space><Key.shift><Key.shift><Key.shift><Key.shift><Key.shift><Key.shift><Key.shift><Key.shift><Key.shift><Key.shift><Key.shift>LIMITED<Key.down><Key.enter>
Screenshot: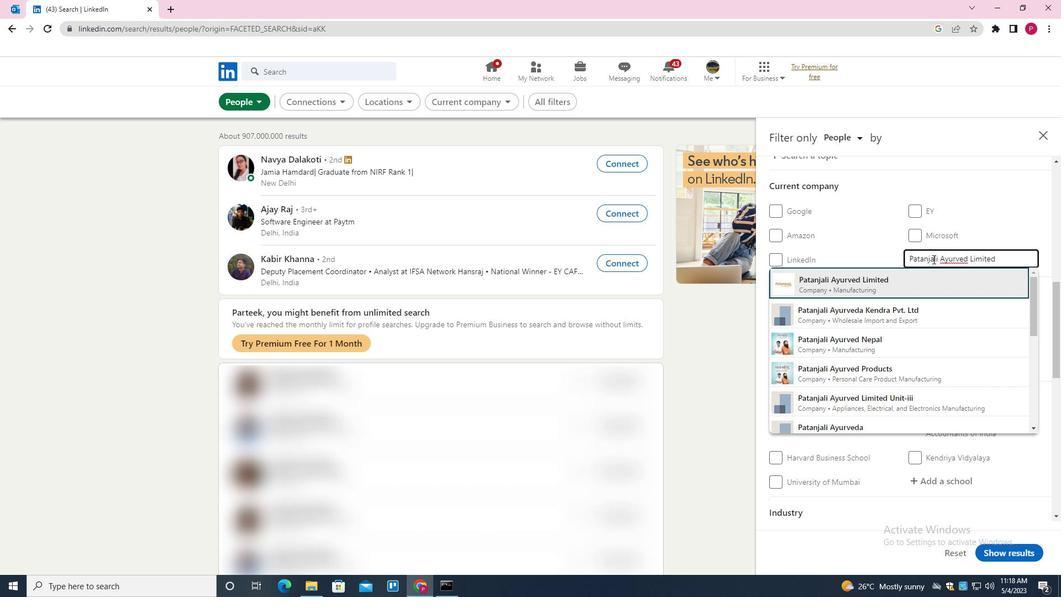 
Action: Mouse moved to (881, 274)
Screenshot: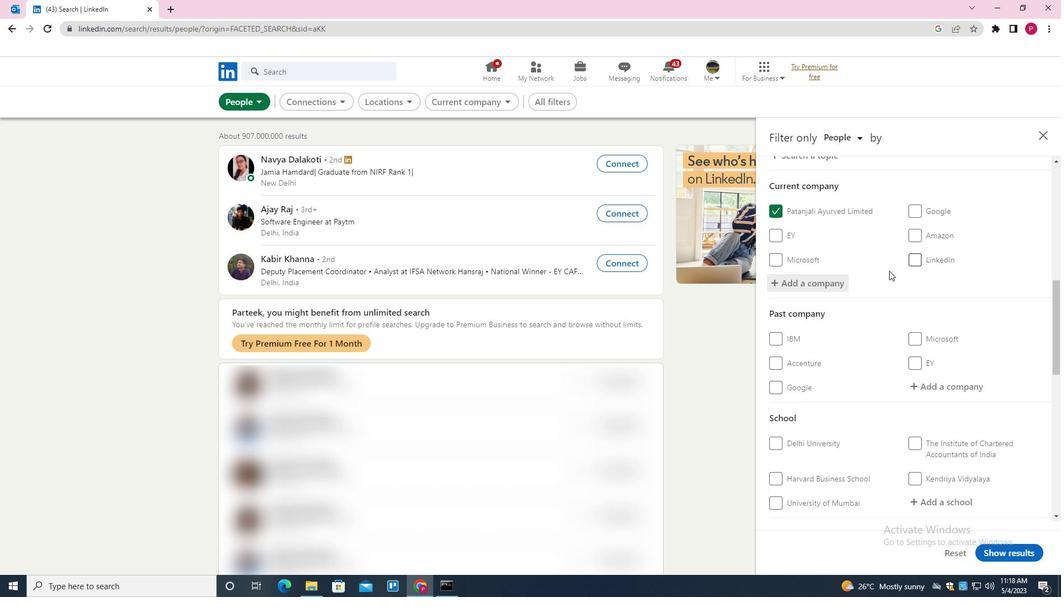 
Action: Mouse scrolled (881, 273) with delta (0, 0)
Screenshot: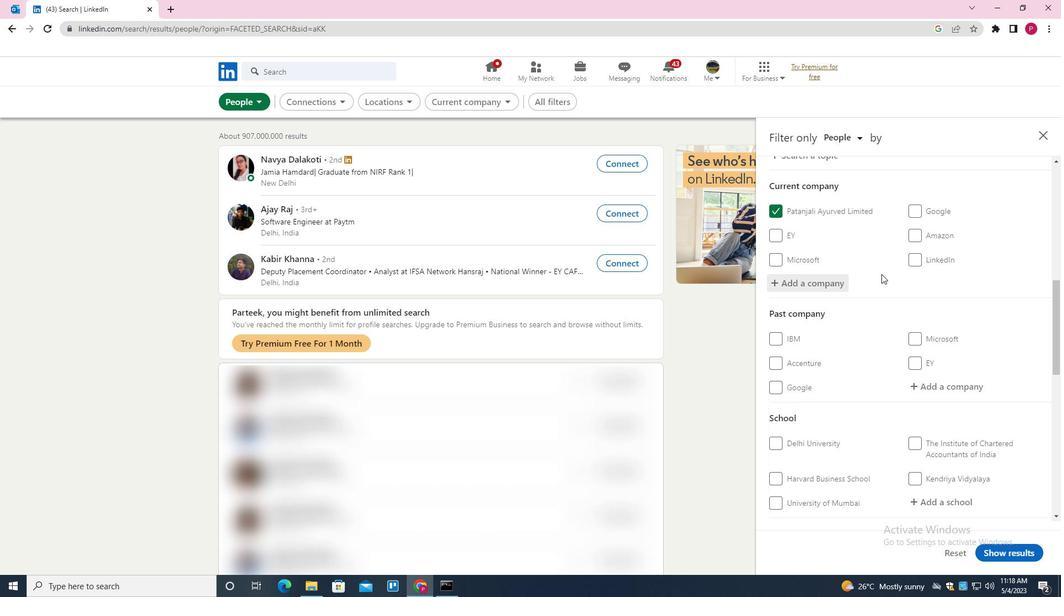 
Action: Mouse scrolled (881, 273) with delta (0, 0)
Screenshot: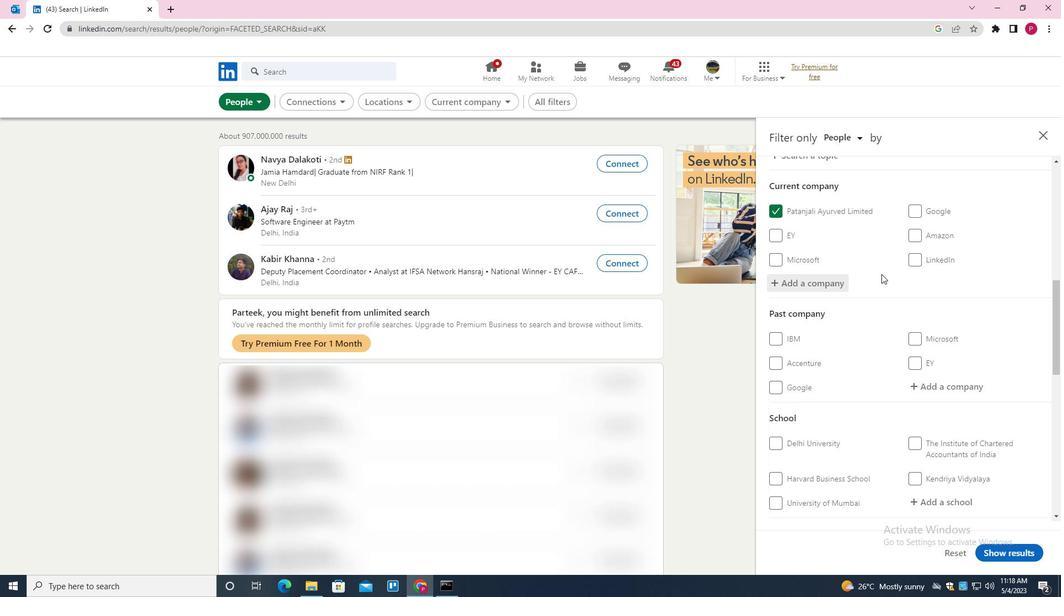 
Action: Mouse moved to (862, 277)
Screenshot: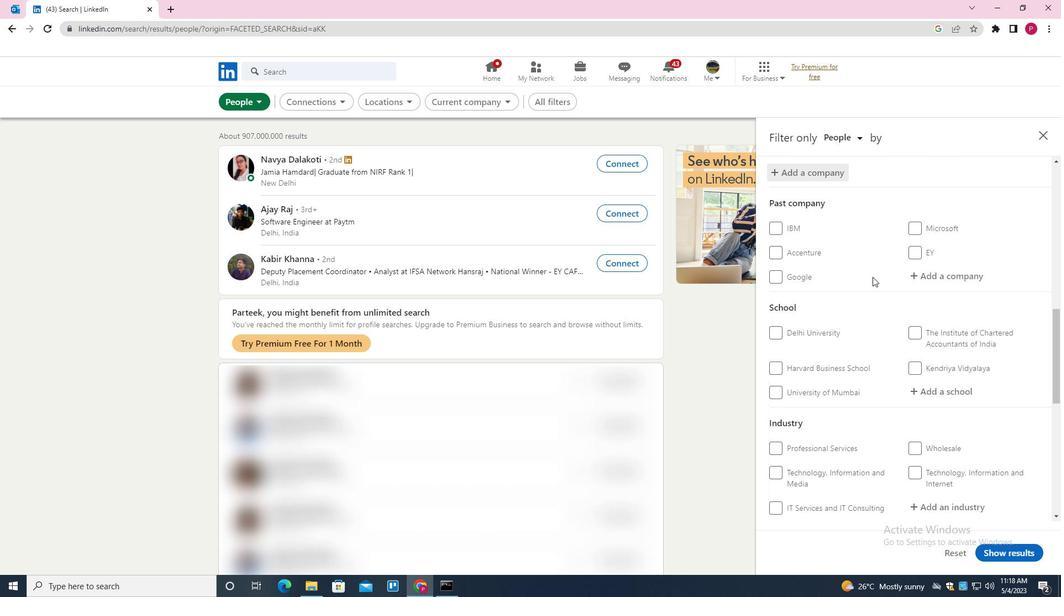 
Action: Mouse scrolled (862, 276) with delta (0, 0)
Screenshot: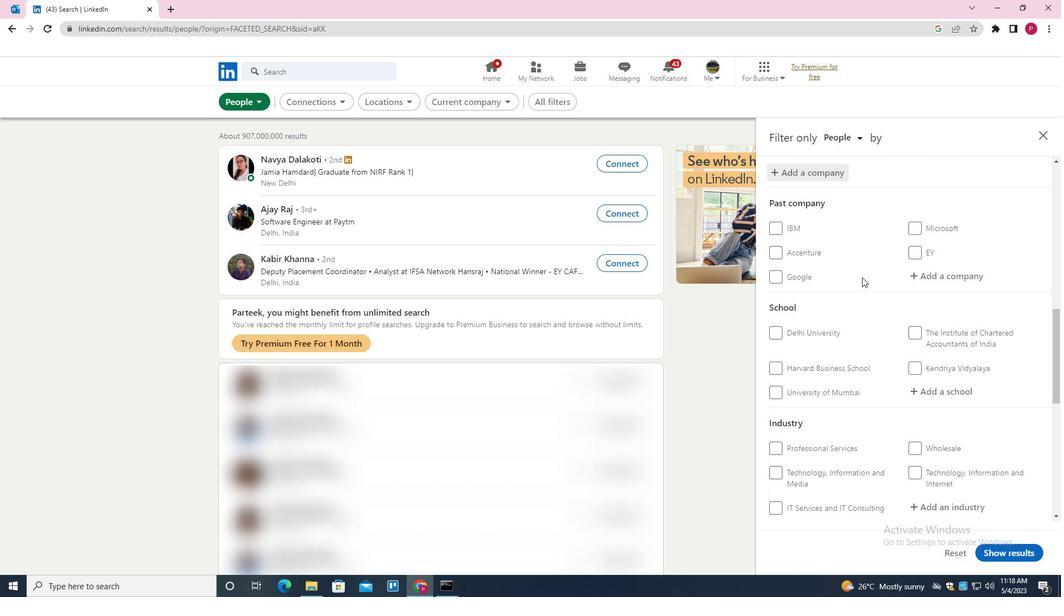 
Action: Mouse scrolled (862, 276) with delta (0, 0)
Screenshot: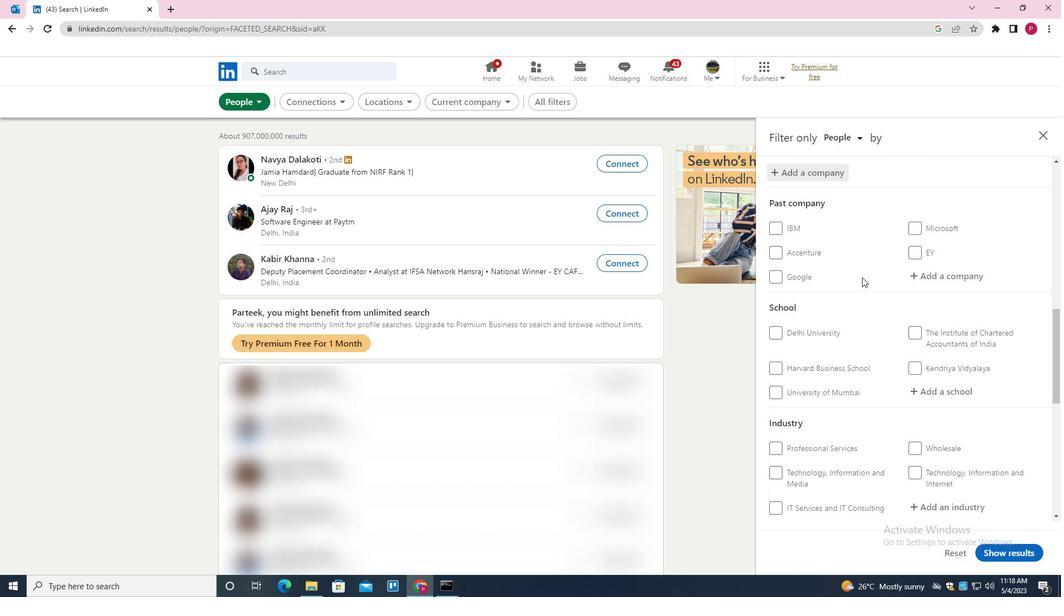 
Action: Mouse scrolled (862, 276) with delta (0, 0)
Screenshot: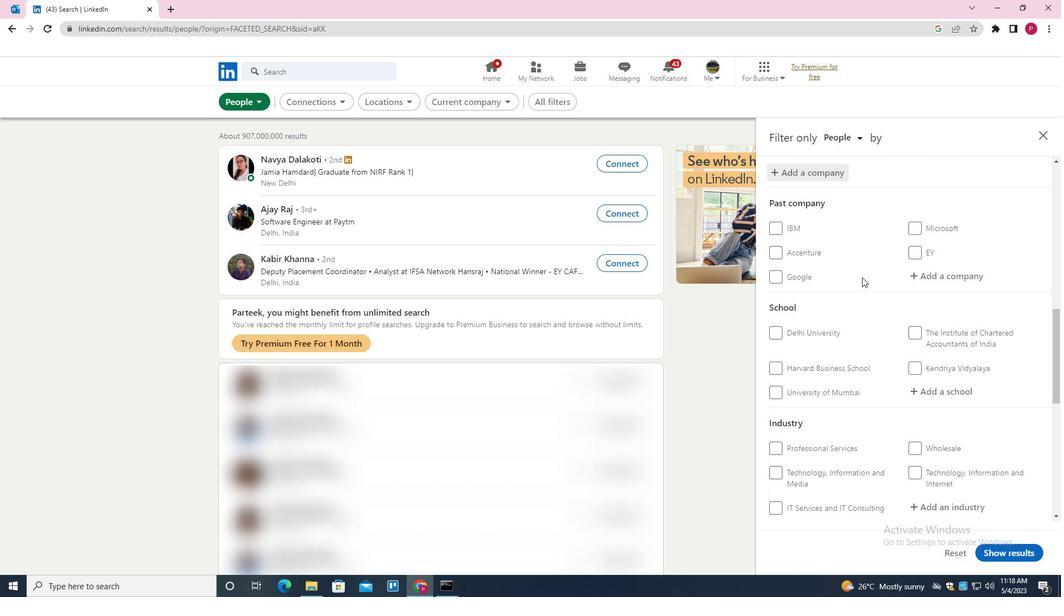 
Action: Mouse scrolled (862, 276) with delta (0, 0)
Screenshot: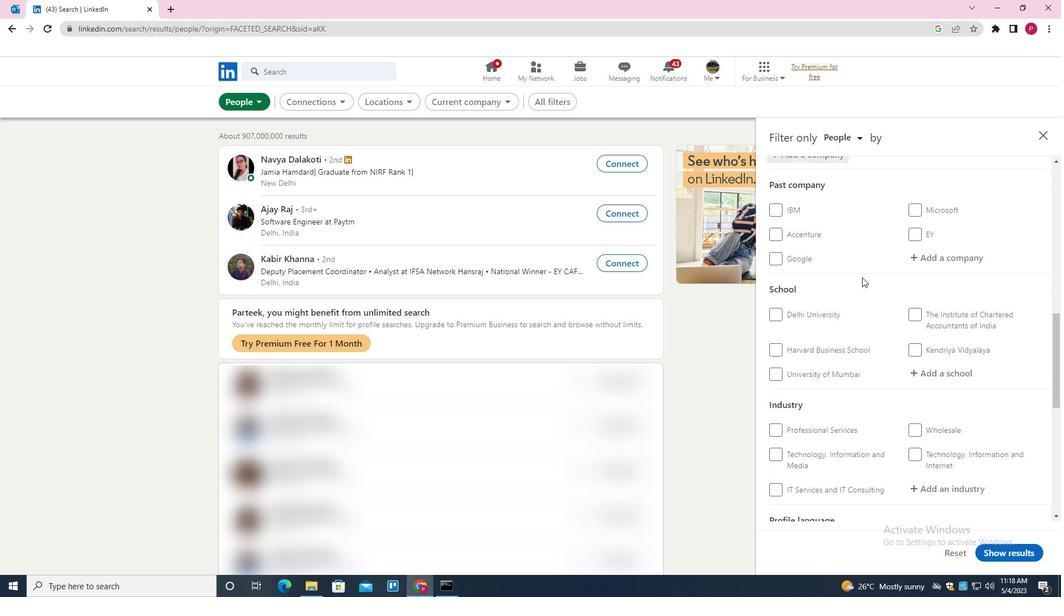 
Action: Mouse moved to (938, 170)
Screenshot: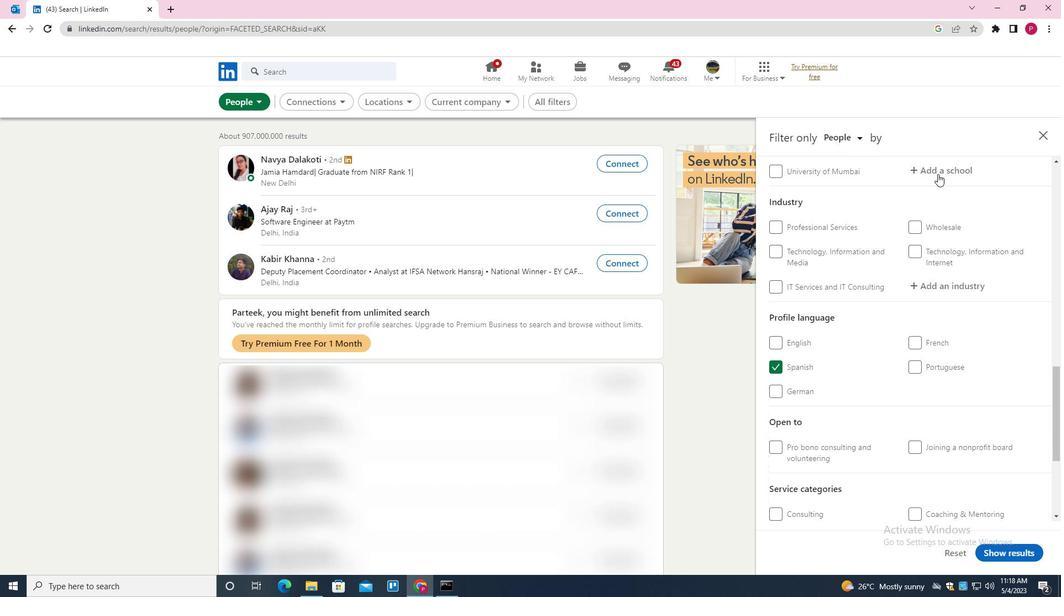 
Action: Mouse pressed left at (938, 170)
Screenshot: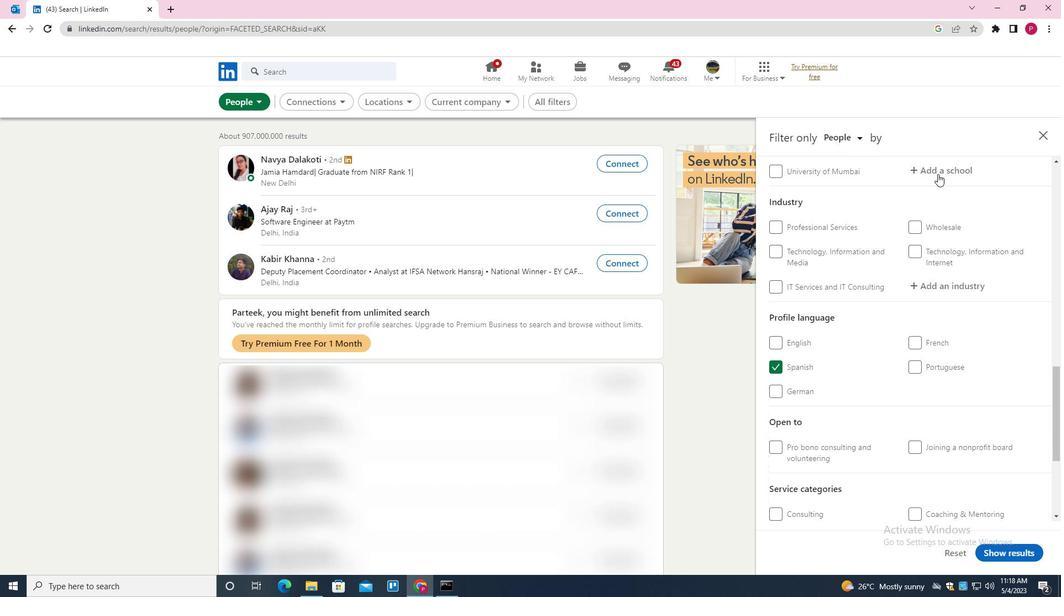 
Action: Mouse moved to (938, 172)
Screenshot: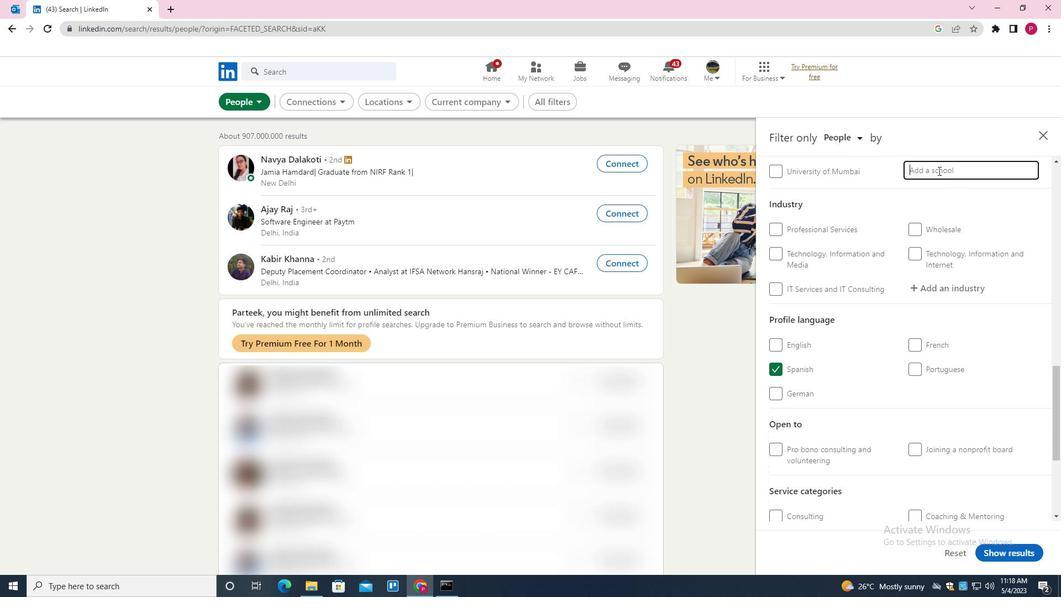 
Action: Mouse scrolled (938, 173) with delta (0, 0)
Screenshot: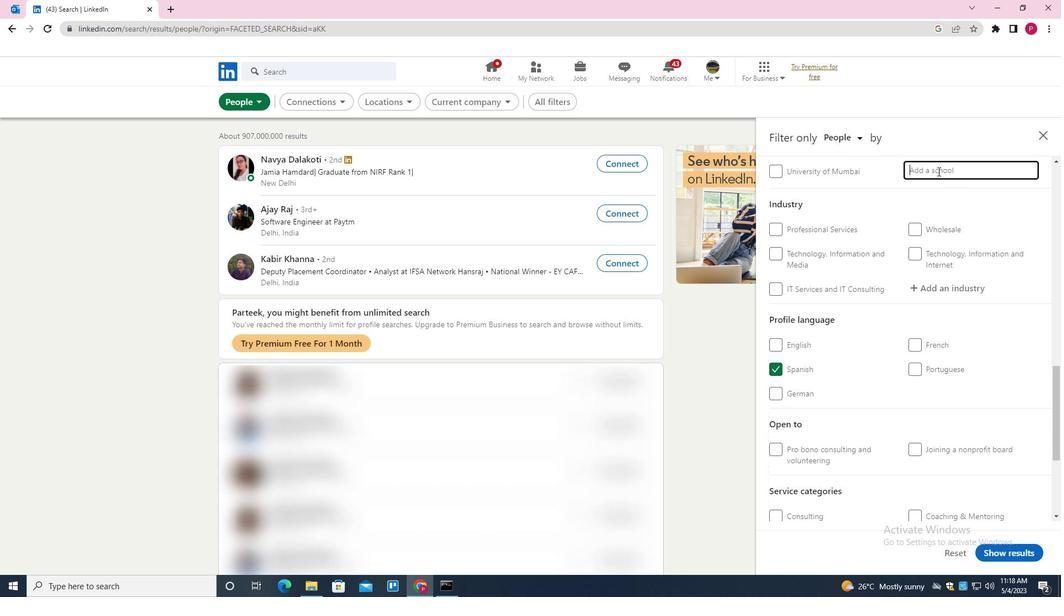 
Action: Mouse moved to (929, 220)
Screenshot: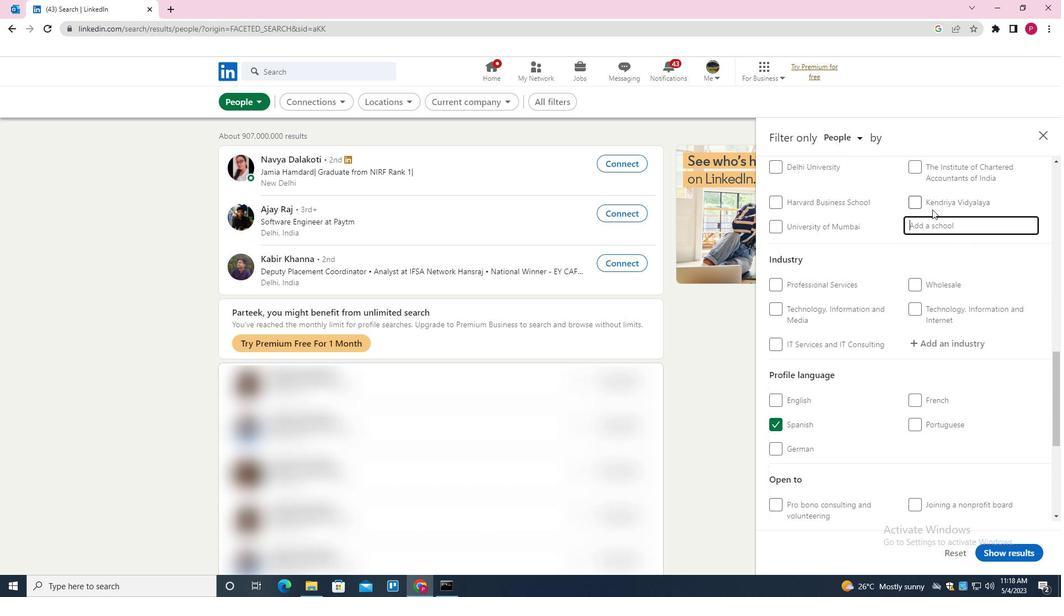 
Action: Mouse scrolled (929, 220) with delta (0, 0)
Screenshot: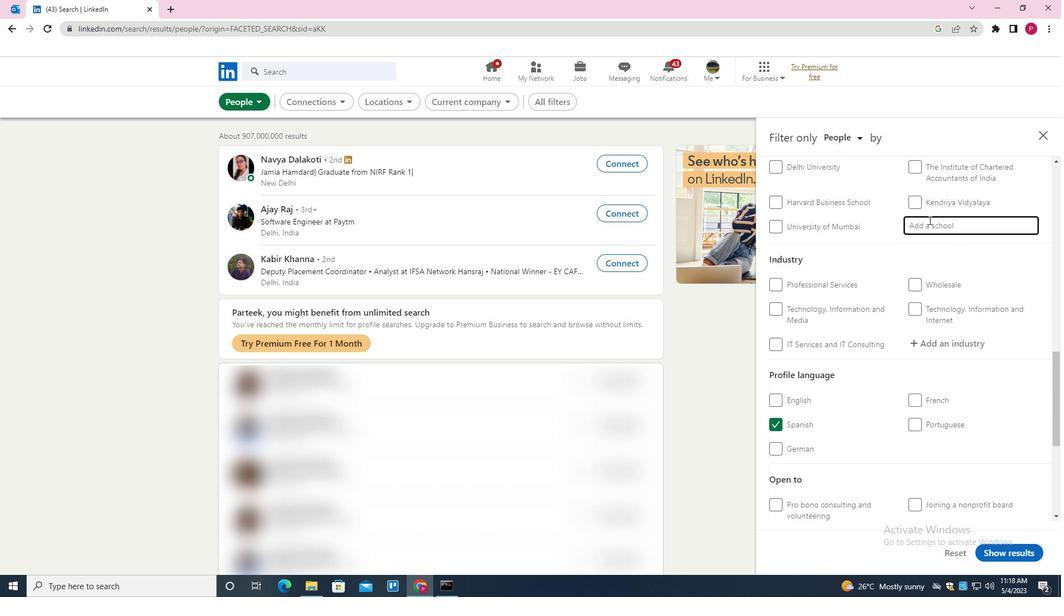 
Action: Key pressed <Key.shift>ARENA<Key.space><Key.shift>ANIMATION<Key.space><Key.down><Key.enter>
Screenshot: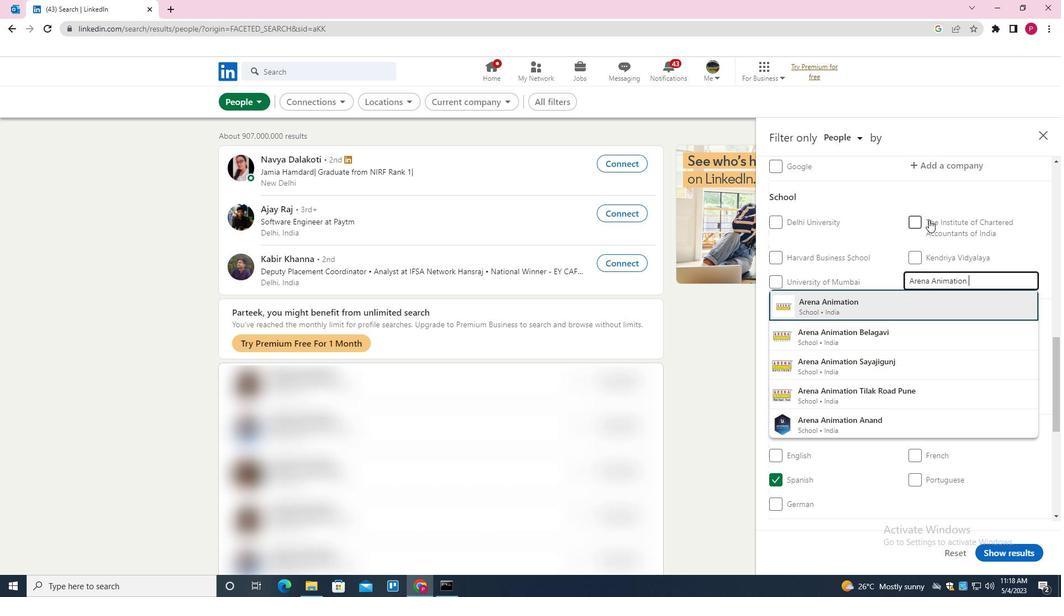 
Action: Mouse moved to (912, 254)
Screenshot: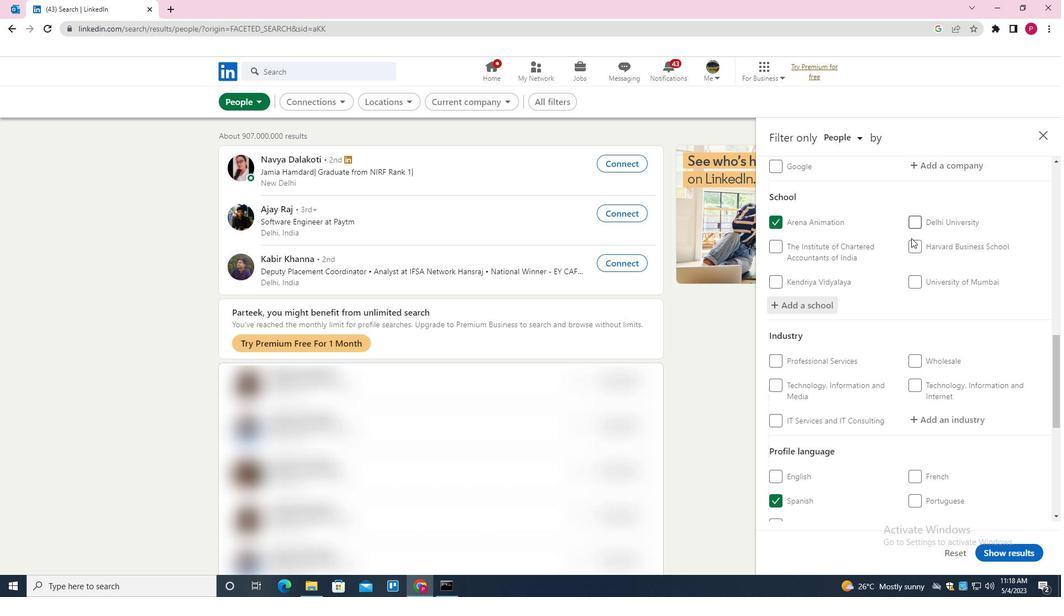 
Action: Mouse scrolled (912, 254) with delta (0, 0)
Screenshot: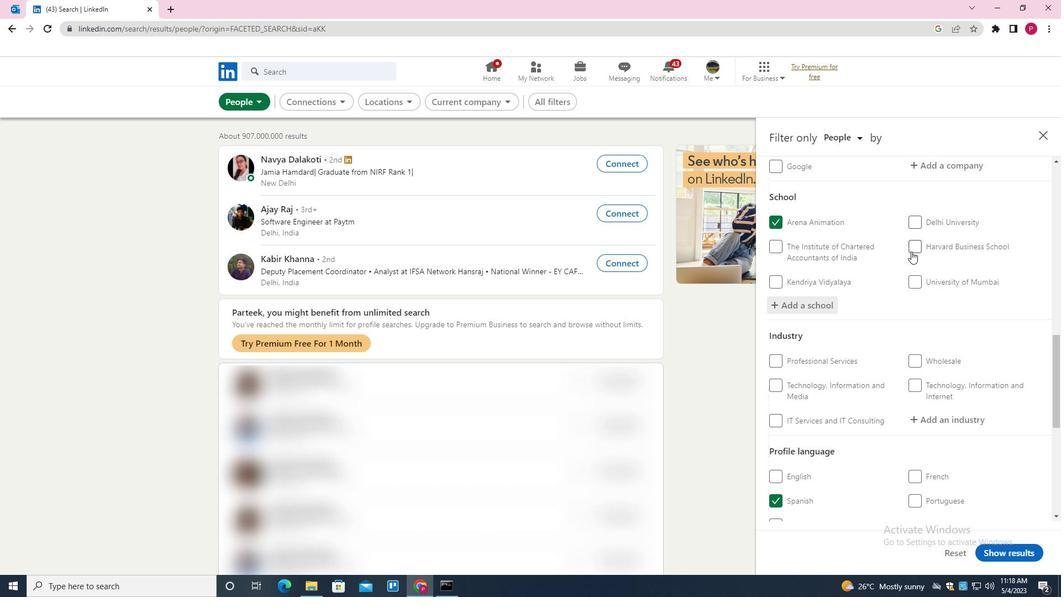 
Action: Mouse moved to (912, 255)
Screenshot: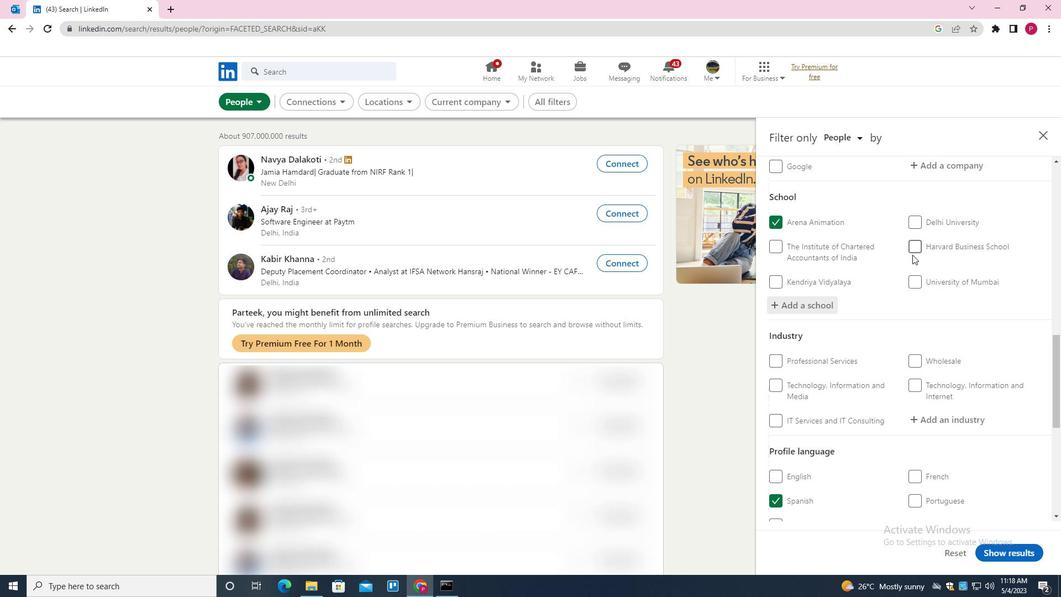 
Action: Mouse scrolled (912, 254) with delta (0, 0)
Screenshot: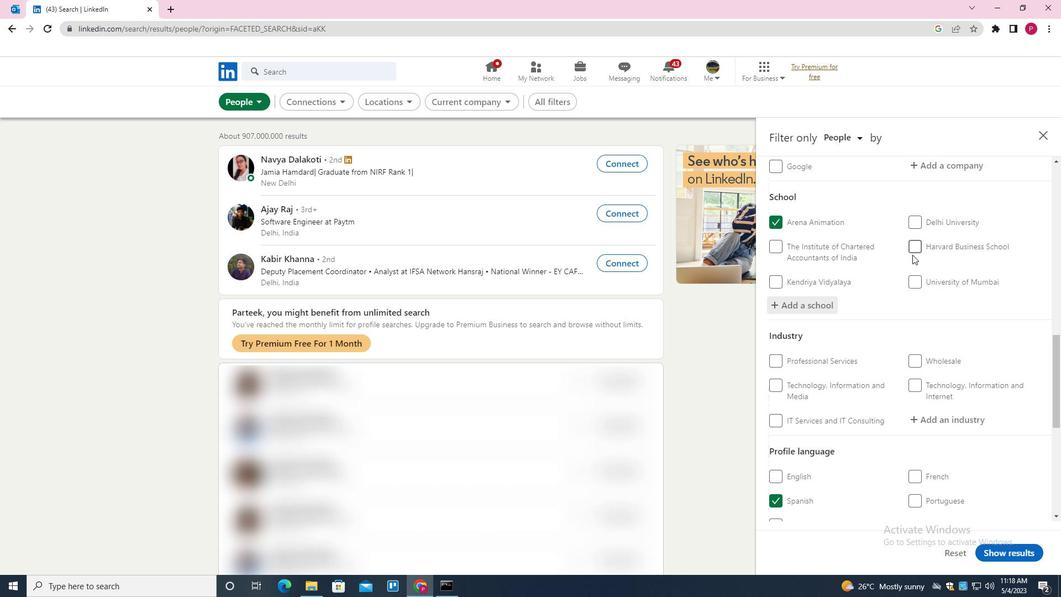 
Action: Mouse scrolled (912, 254) with delta (0, 0)
Screenshot: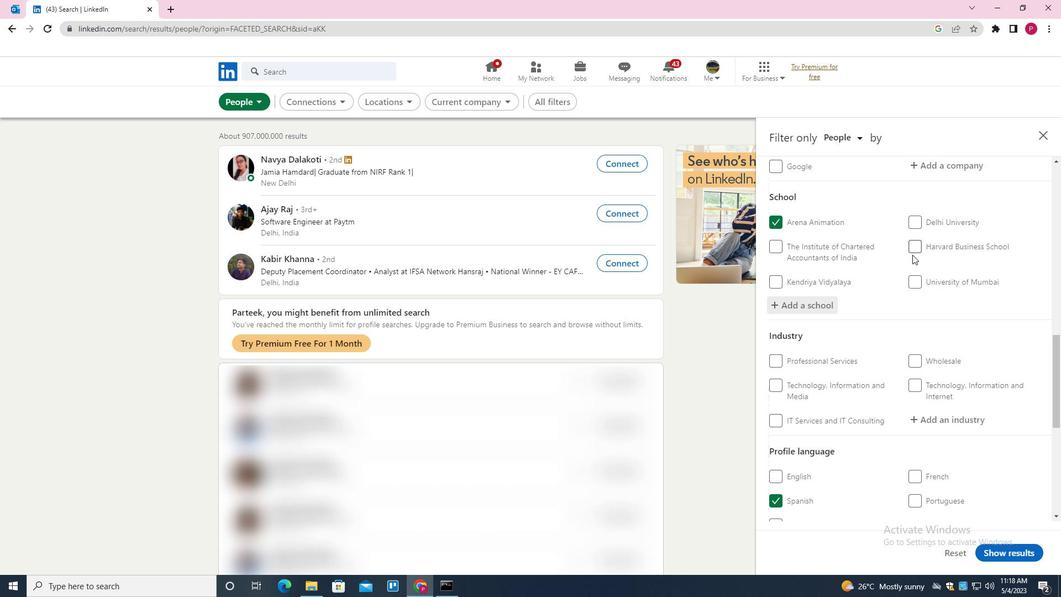 
Action: Mouse moved to (936, 249)
Screenshot: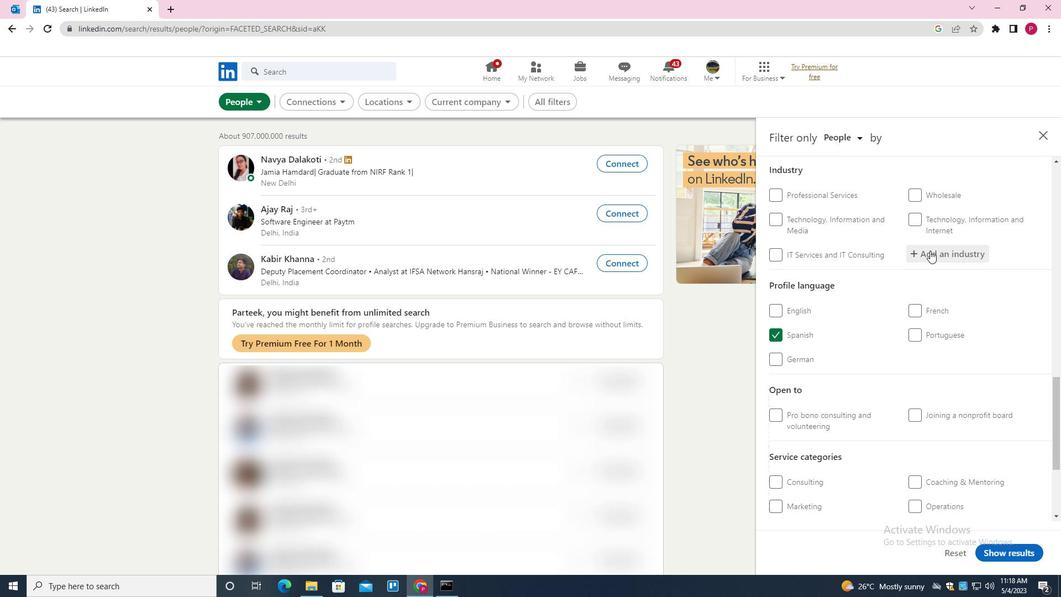 
Action: Mouse pressed left at (936, 249)
Screenshot: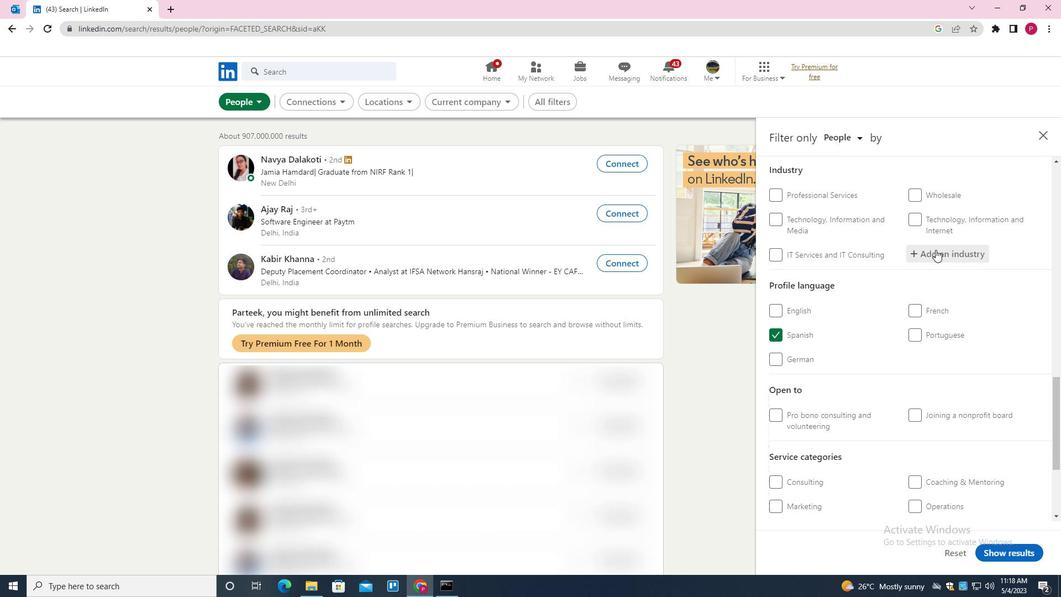
Action: Key pressed <Key.shift><Key.shift><Key.shift><Key.shift><Key.shift><Key.shift><Key.shift><Key.shift><Key.shift><Key.shift><Key.shift><Key.shift><Key.shift><Key.shift><Key.shift><Key.shift><Key.shift><Key.shift>D<Key.backspace>FOOD<Key.space>AND<Key.space><Key.shift>BEVERAGE<Key.space><Key.shift><Key.shift><Key.shift><Key.shift>MANUFACTURING<Key.down><Key.enter>
Screenshot: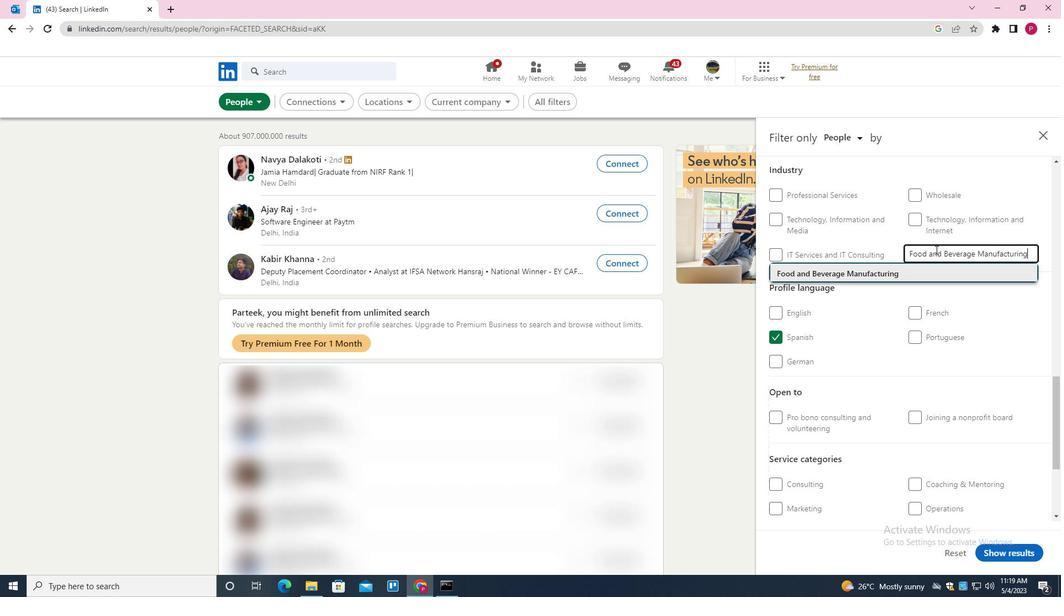 
Action: Mouse moved to (901, 301)
Screenshot: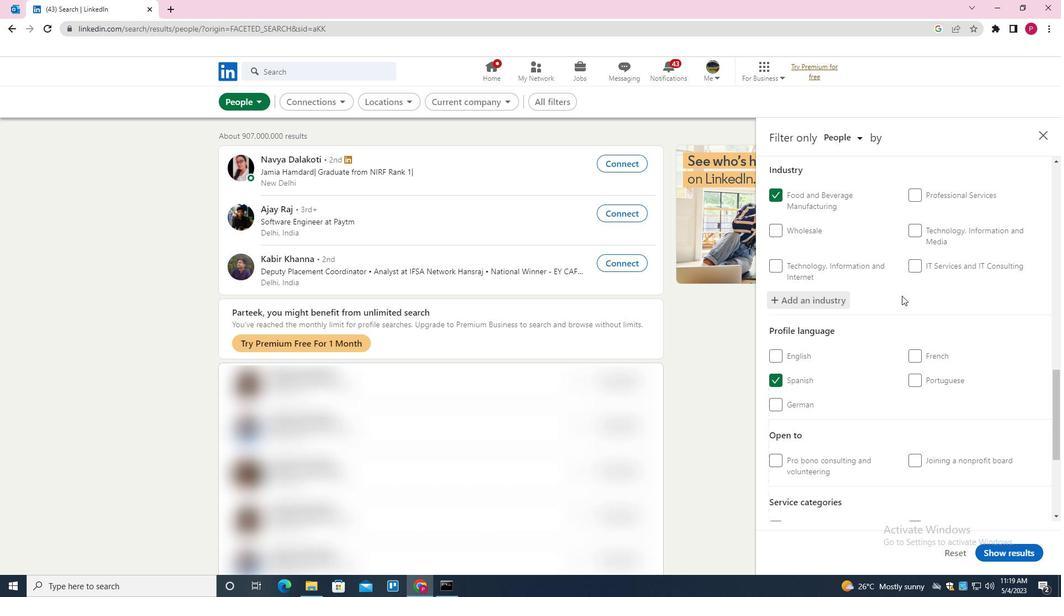 
Action: Mouse scrolled (901, 301) with delta (0, 0)
Screenshot: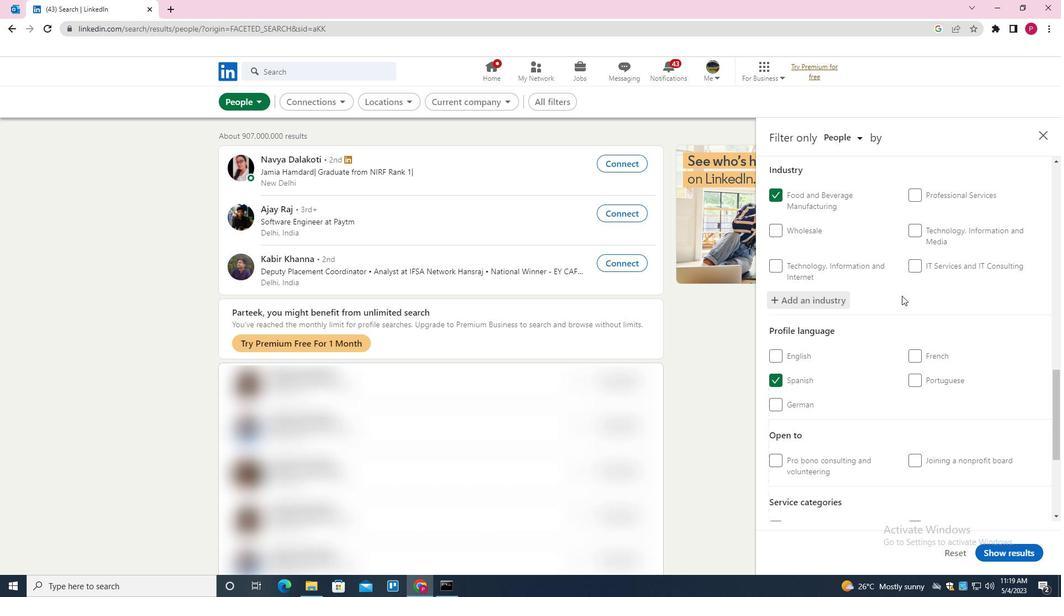 
Action: Mouse moved to (901, 304)
Screenshot: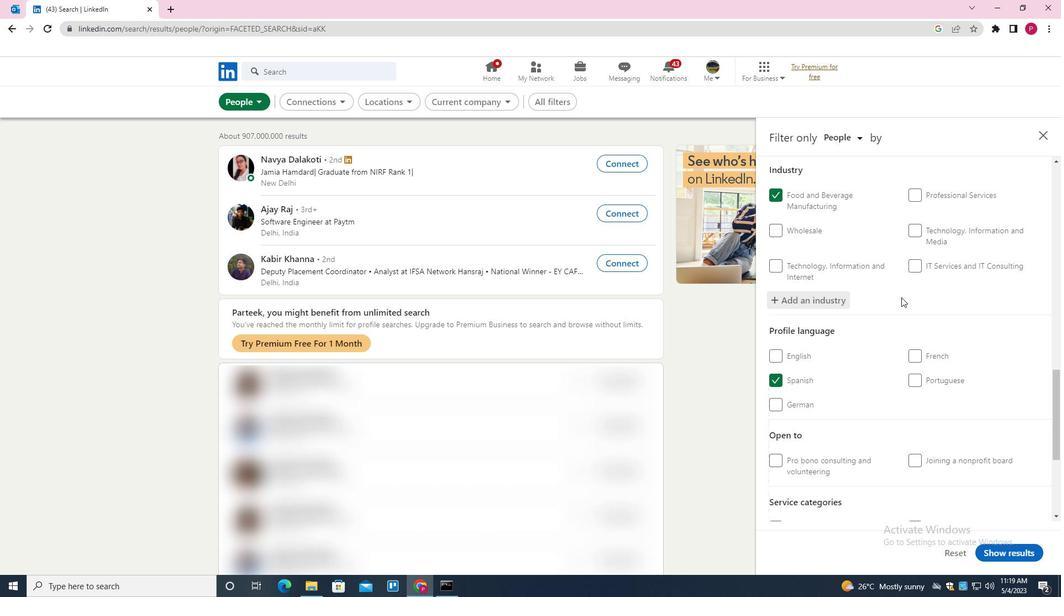 
Action: Mouse scrolled (901, 303) with delta (0, 0)
Screenshot: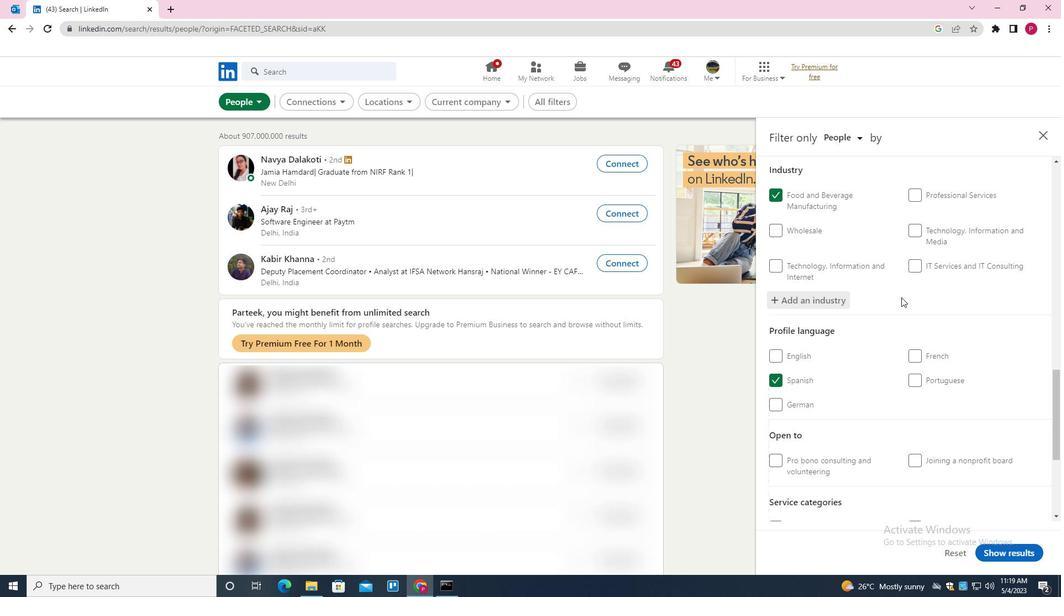 
Action: Mouse moved to (900, 304)
Screenshot: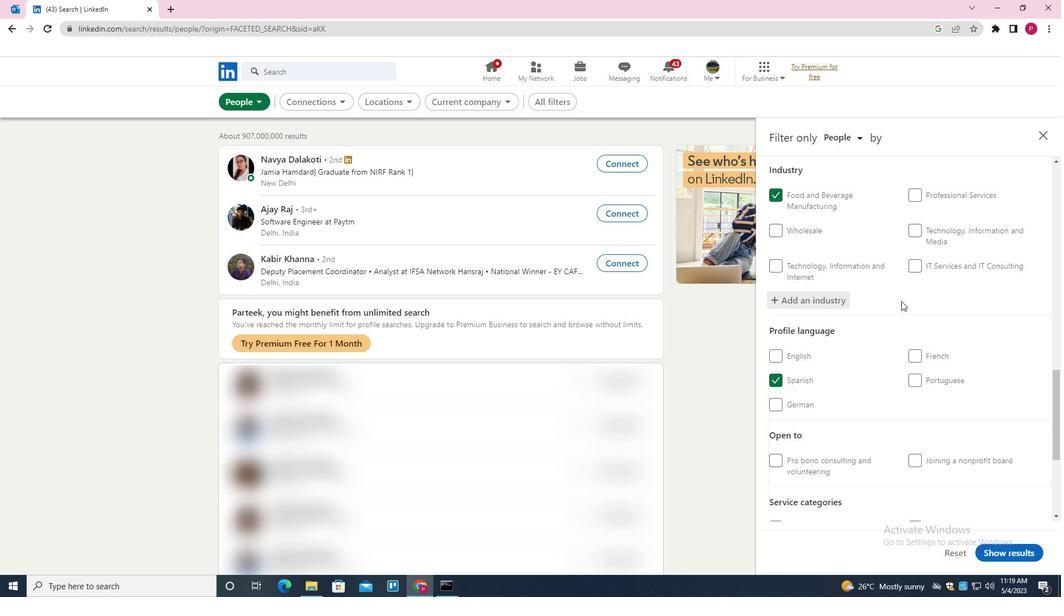 
Action: Mouse scrolled (900, 303) with delta (0, 0)
Screenshot: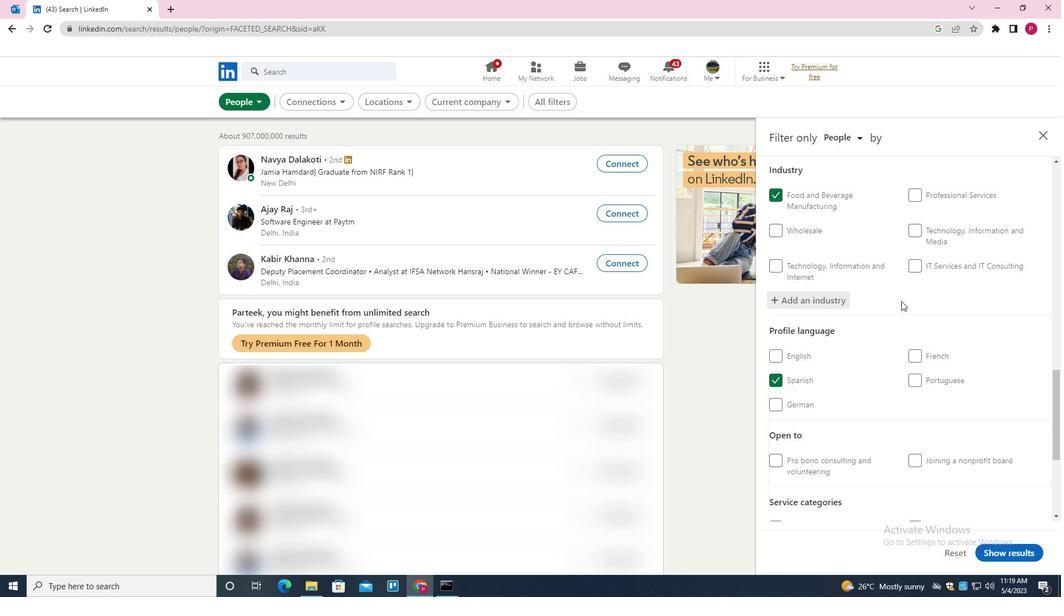 
Action: Mouse scrolled (900, 303) with delta (0, 0)
Screenshot: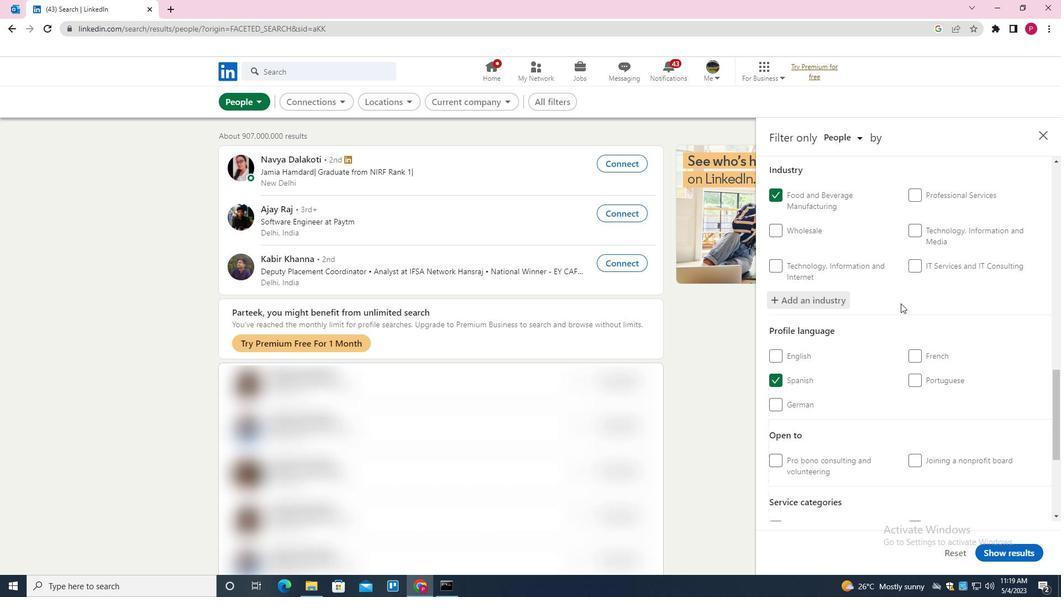 
Action: Mouse moved to (929, 367)
Screenshot: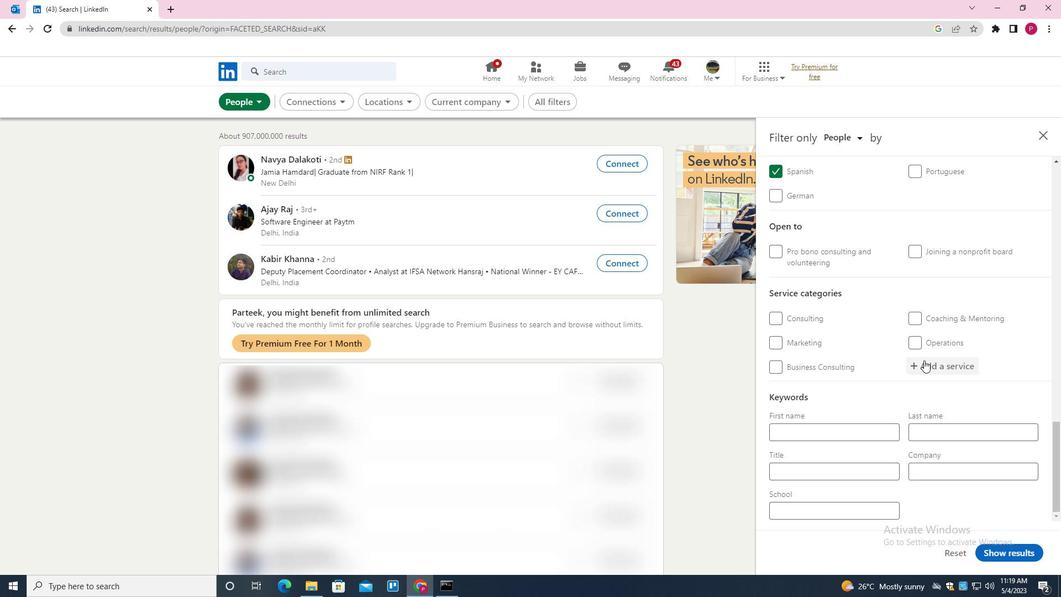
Action: Mouse pressed left at (929, 367)
Screenshot: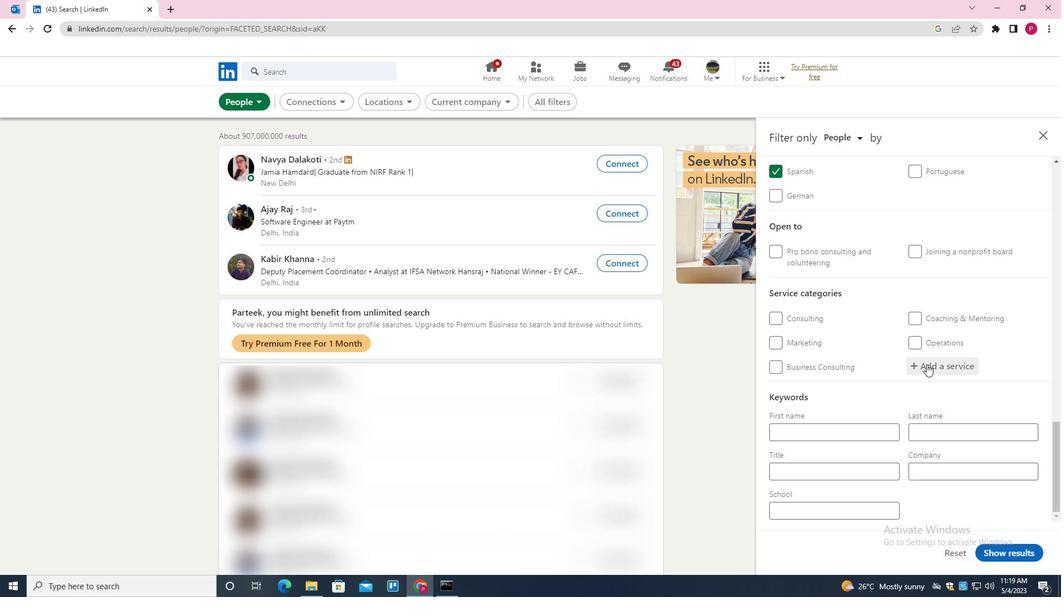
Action: Key pressed <Key.shift><Key.shift><Key.shift><Key.shift><Key.shift><Key.shift><Key.shift>FINANCIAL<Key.space><Key.shift>ACCOUNTING<Key.down><Key.enter>
Screenshot: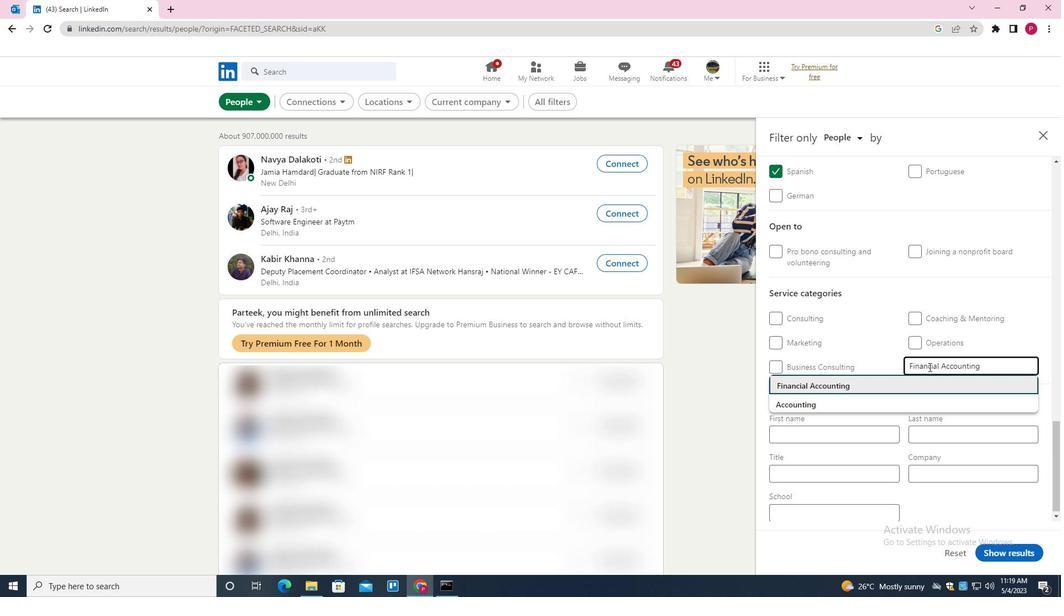 
Action: Mouse moved to (929, 367)
Screenshot: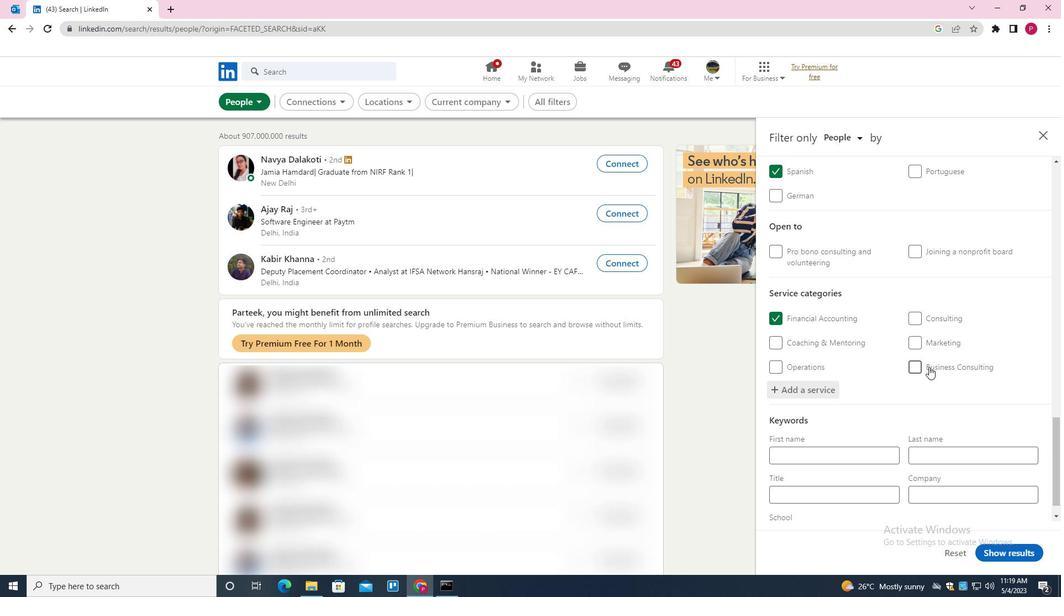 
Action: Mouse scrolled (929, 366) with delta (0, 0)
Screenshot: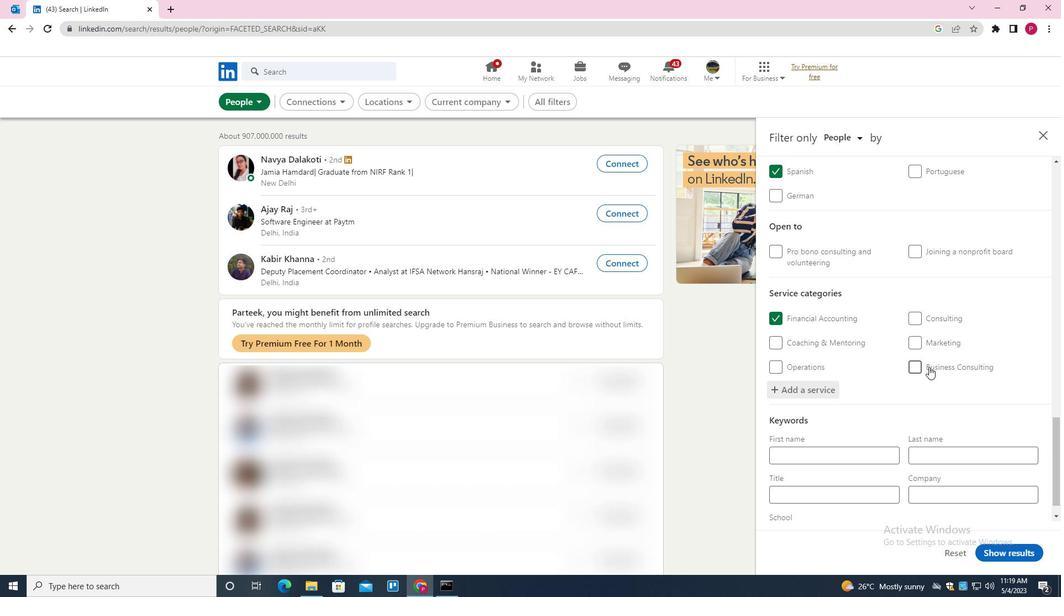 
Action: Mouse moved to (927, 369)
Screenshot: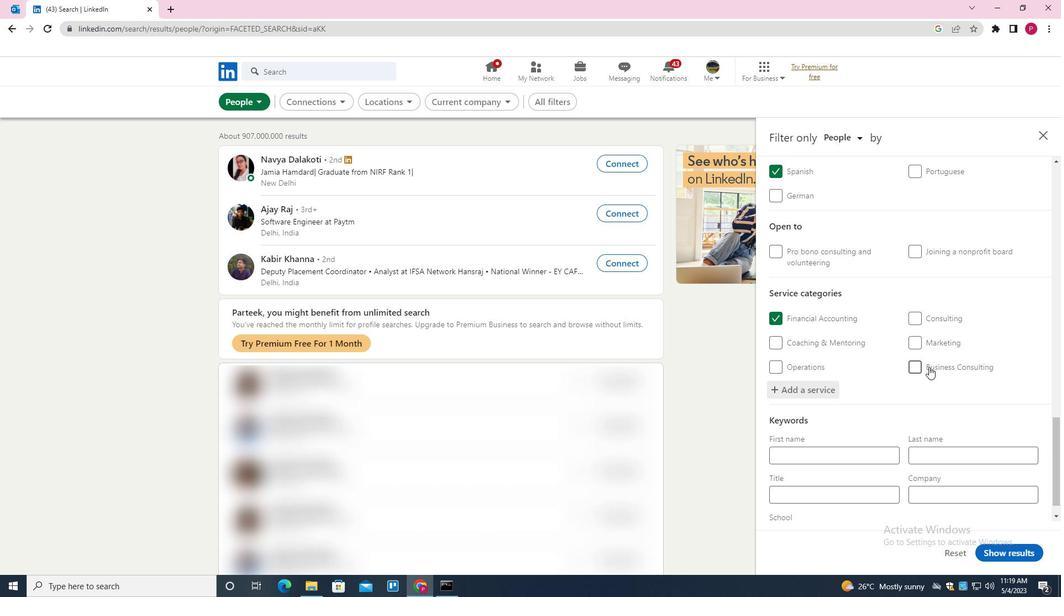 
Action: Mouse scrolled (927, 368) with delta (0, 0)
Screenshot: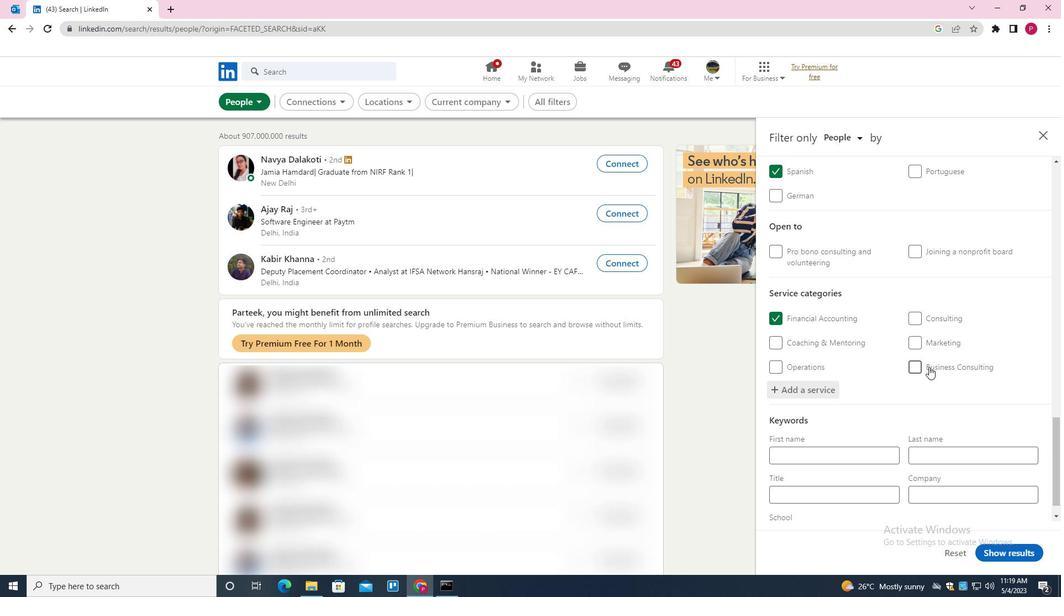 
Action: Mouse moved to (926, 370)
Screenshot: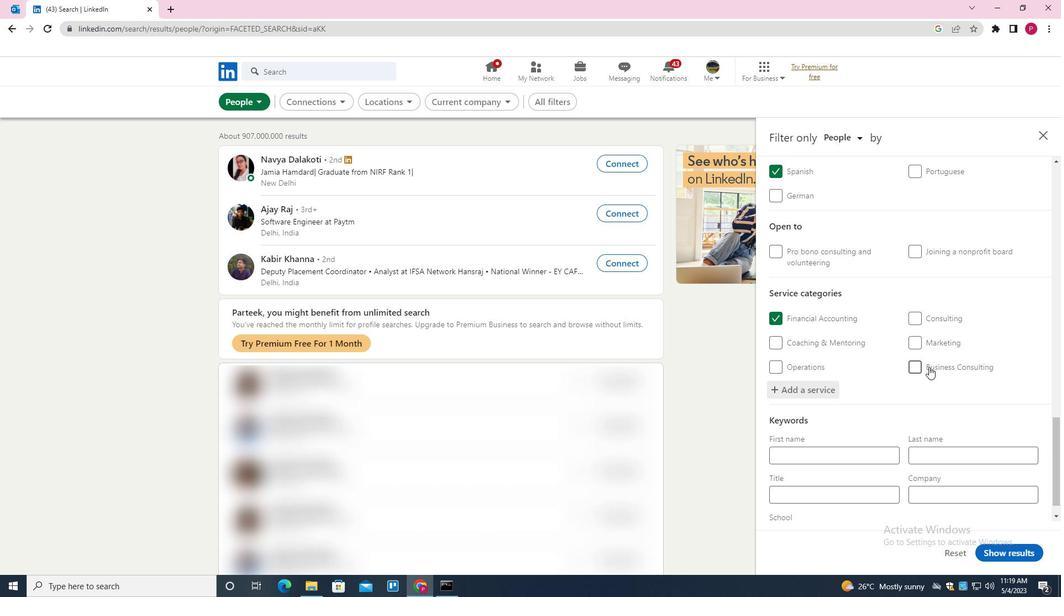 
Action: Mouse scrolled (926, 369) with delta (0, 0)
Screenshot: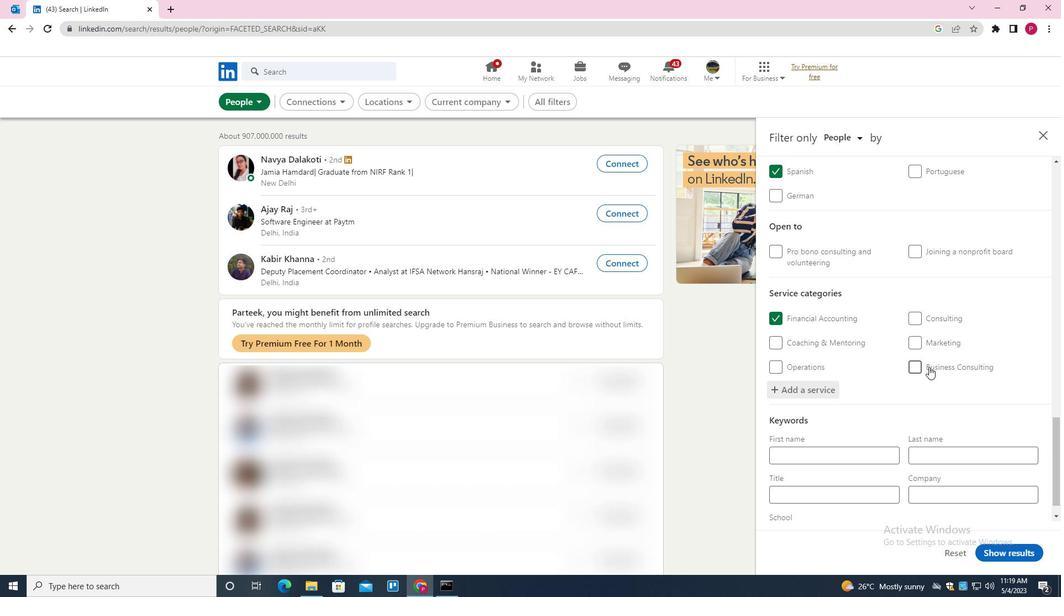 
Action: Mouse moved to (922, 373)
Screenshot: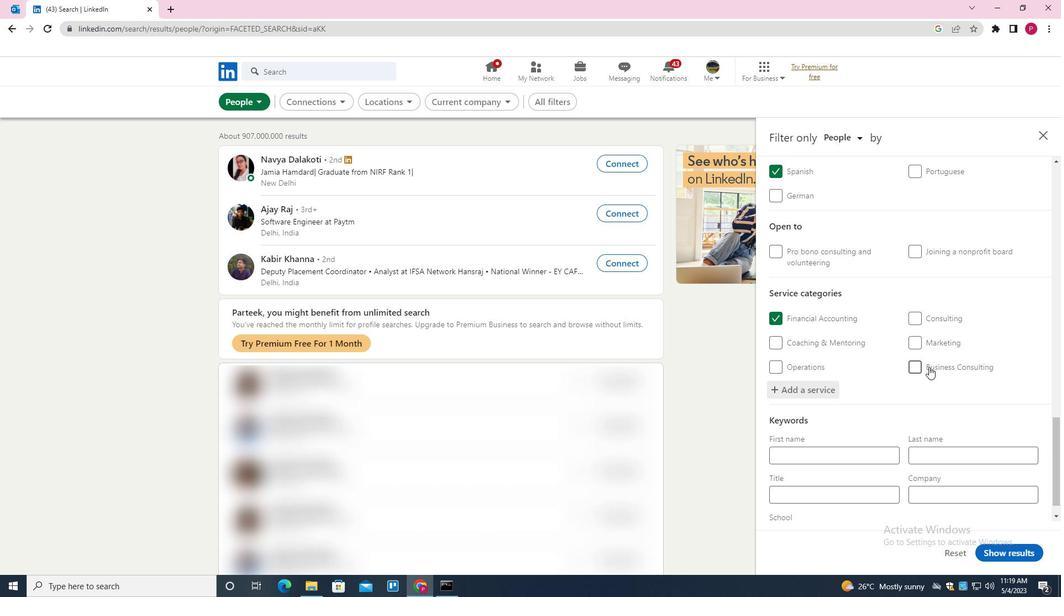 
Action: Mouse scrolled (922, 373) with delta (0, 0)
Screenshot: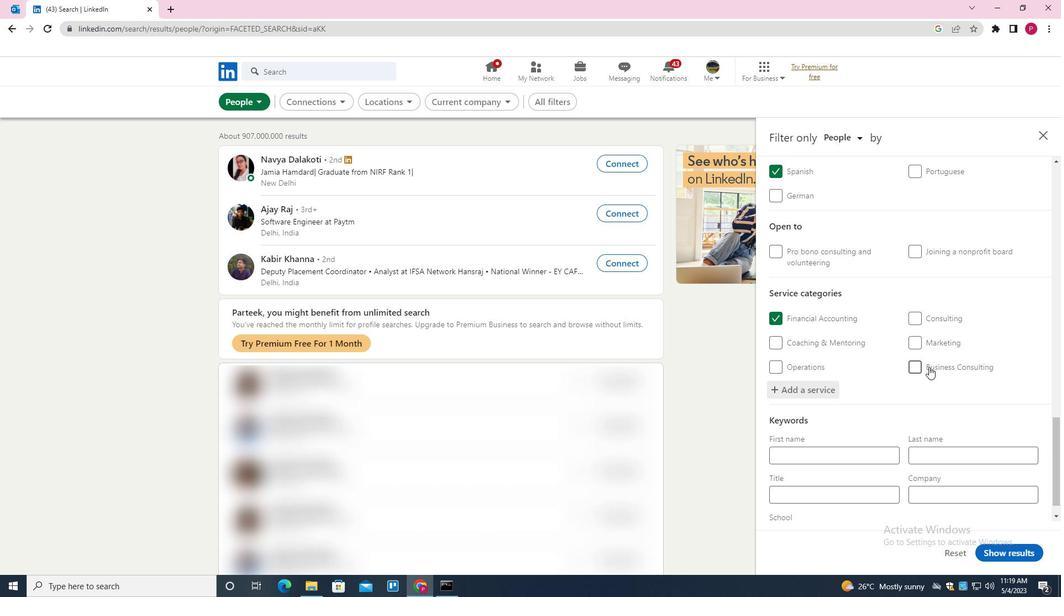 
Action: Mouse moved to (851, 469)
Screenshot: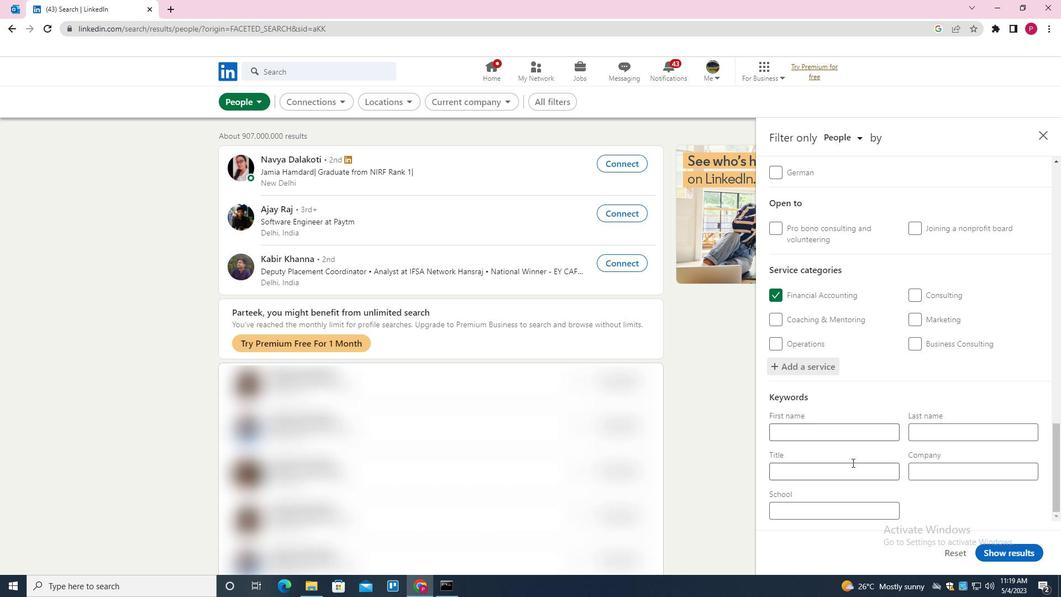 
Action: Mouse pressed left at (851, 469)
Screenshot: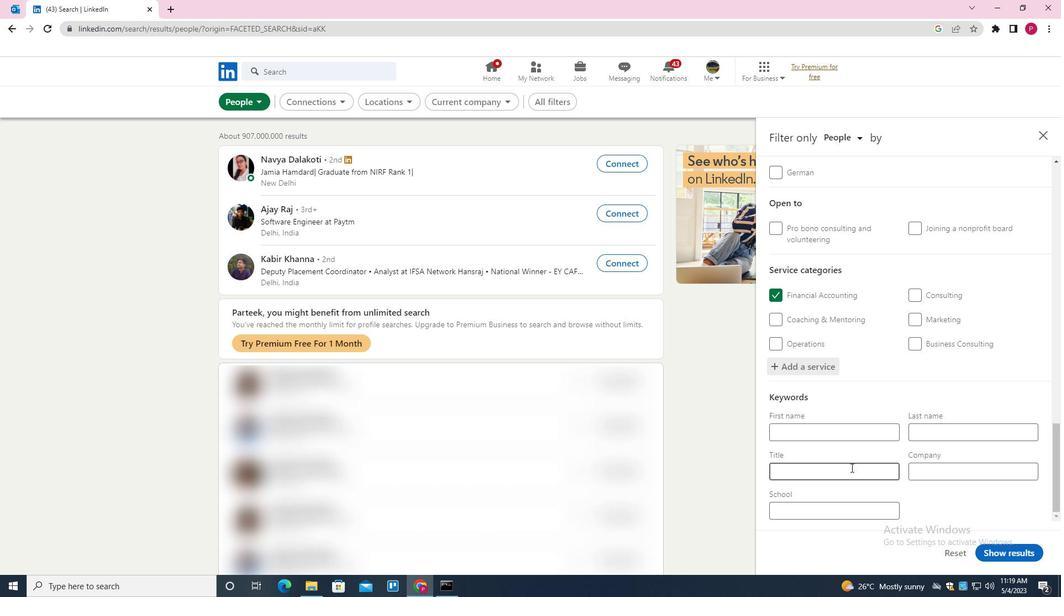 
Action: Key pressed <Key.shift>RECYCLEABLE<Key.space><Key.backspace><Key.backspace><Key.backspace><Key.backspace><Key.backspace><Key.backspace><Key.backspace><Key.backspace><Key.backspace>YCLEABLE<Key.space><Key.backspace><Key.backspace><Key.backspace><Key.backspace><Key.backspace><Key.backspace>ABLES<Key.space><Key.shift>COLLECTOR
Screenshot: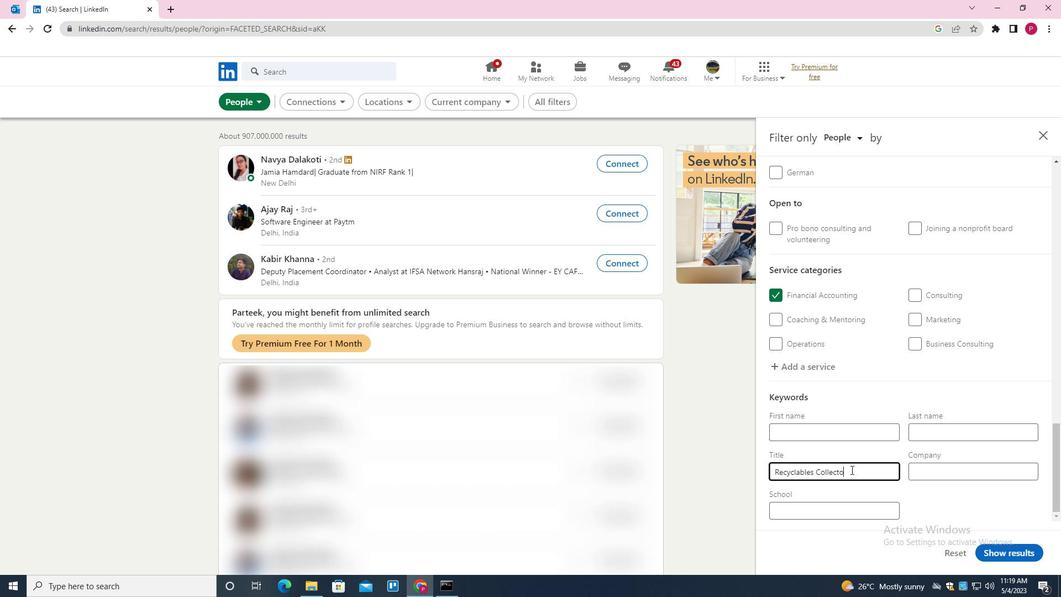 
Action: Mouse moved to (1021, 551)
Screenshot: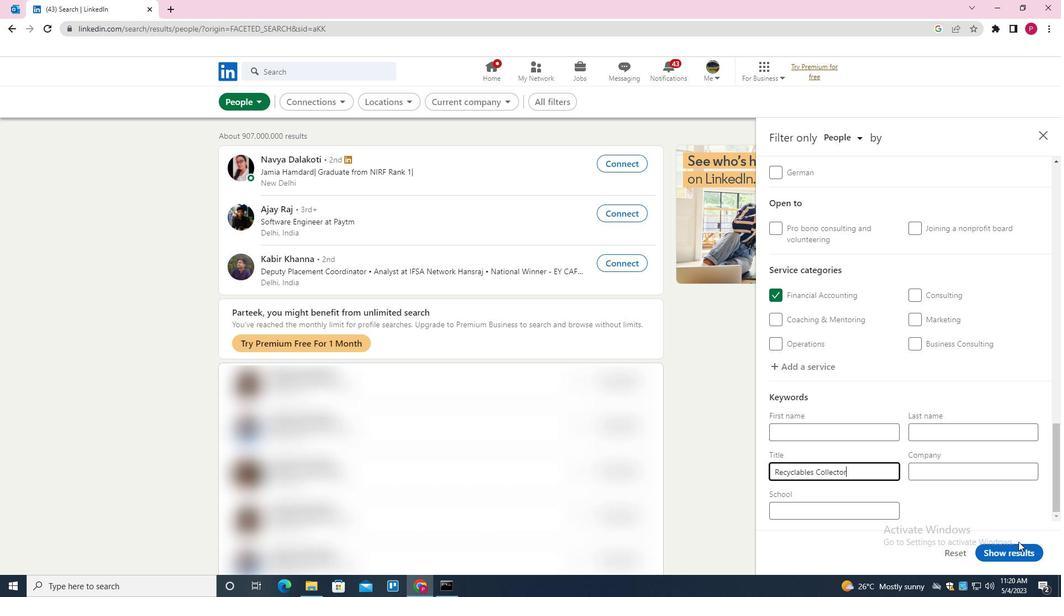 
Action: Mouse pressed left at (1021, 551)
Screenshot: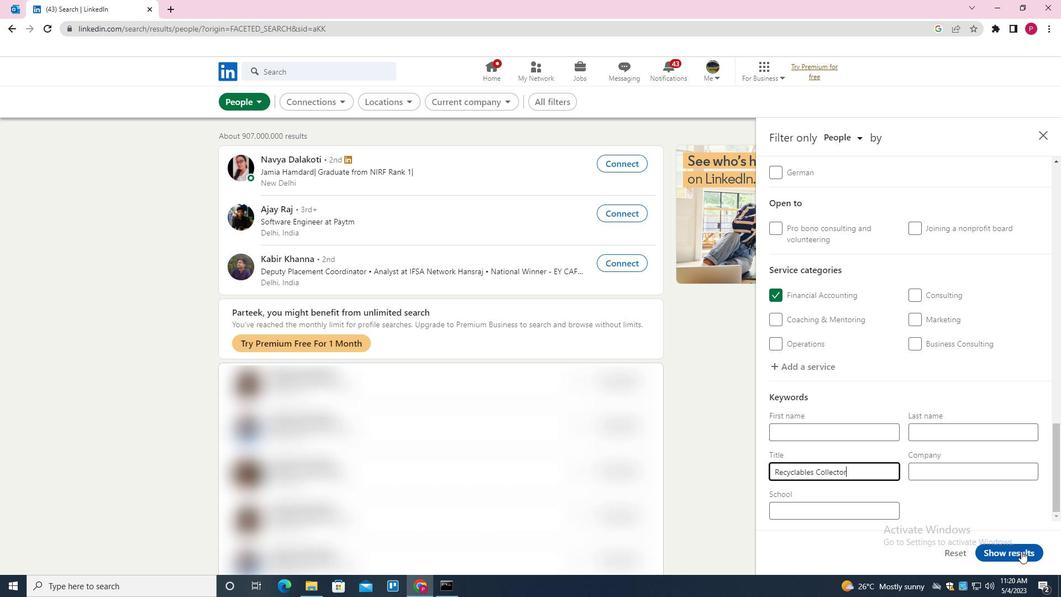 
Action: Mouse moved to (498, 254)
Screenshot: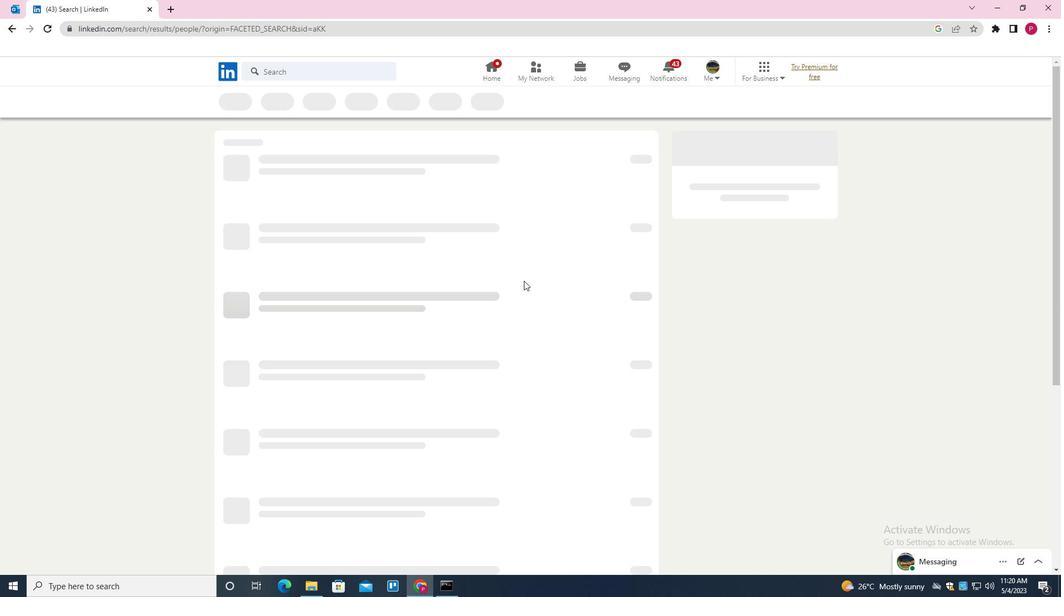 
